 Task: Open Card Bug Report Triage in Board Market Analysis and Opportunity Identification to Workspace Community Management and add a team member Softage.2@softage.net, a label Red, a checklist Playwriting, an attachment from your google drive, a color Red and finally, add a card description 'Schedule meeting with potential partner company' and a comment 'Let us approach this task with a sense of risk-taking, recognizing that calculated risks can lead to new opportunities and growth.'. Add a start date 'Jan 06, 1900' with a due date 'Jan 13, 1900'
Action: Mouse moved to (94, 50)
Screenshot: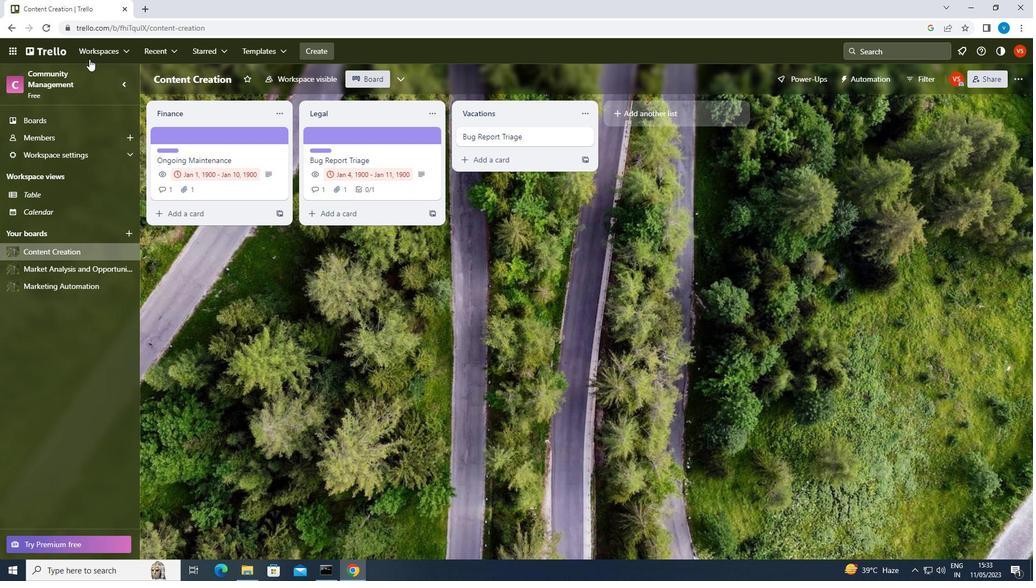
Action: Mouse pressed left at (94, 50)
Screenshot: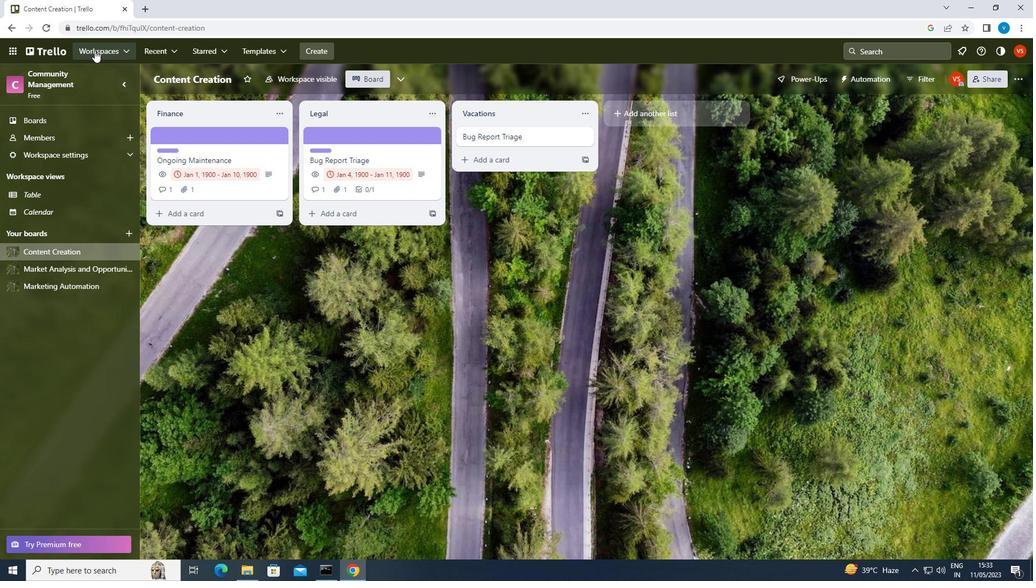 
Action: Mouse moved to (140, 266)
Screenshot: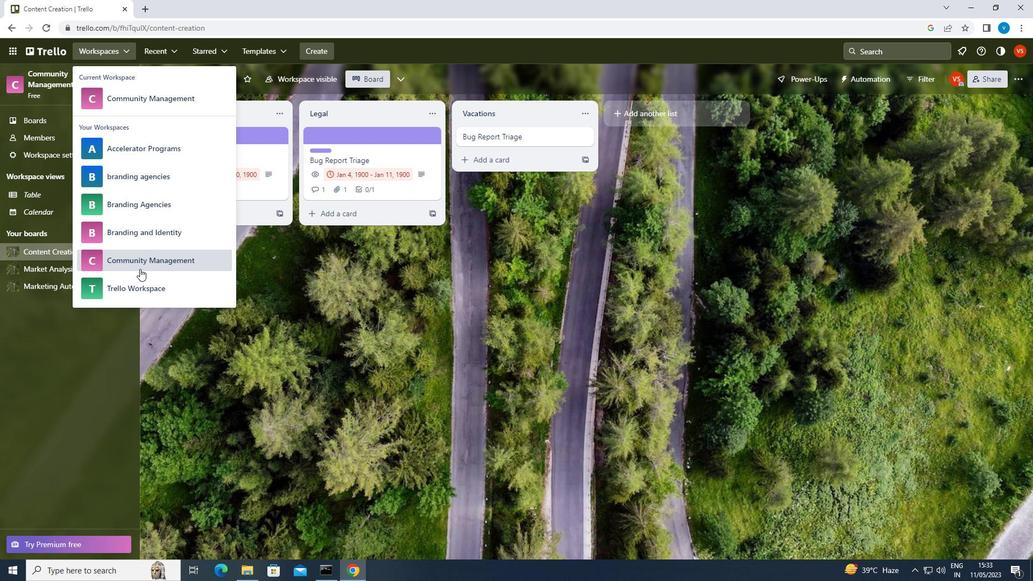 
Action: Mouse pressed left at (140, 266)
Screenshot: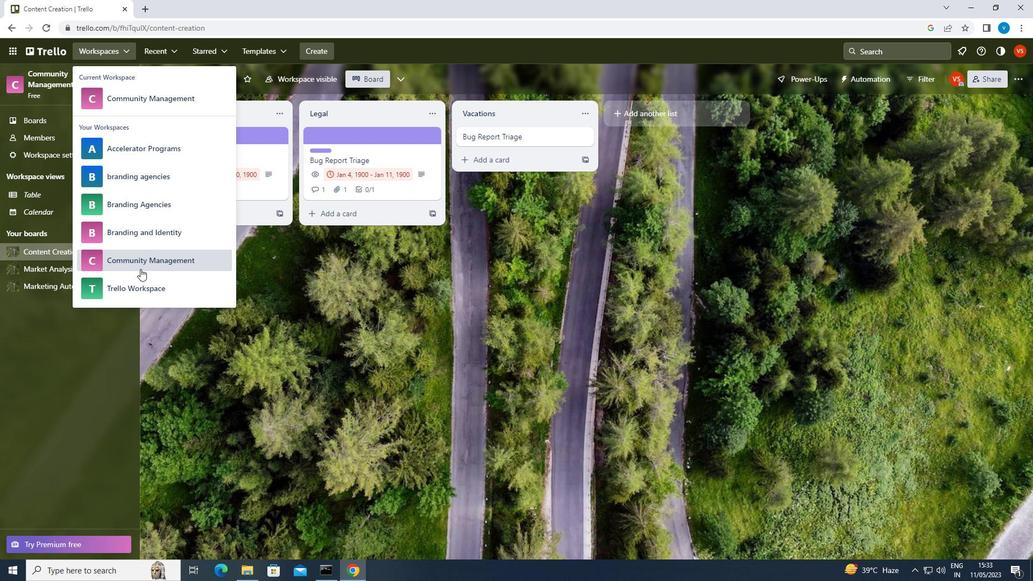 
Action: Mouse moved to (612, 436)
Screenshot: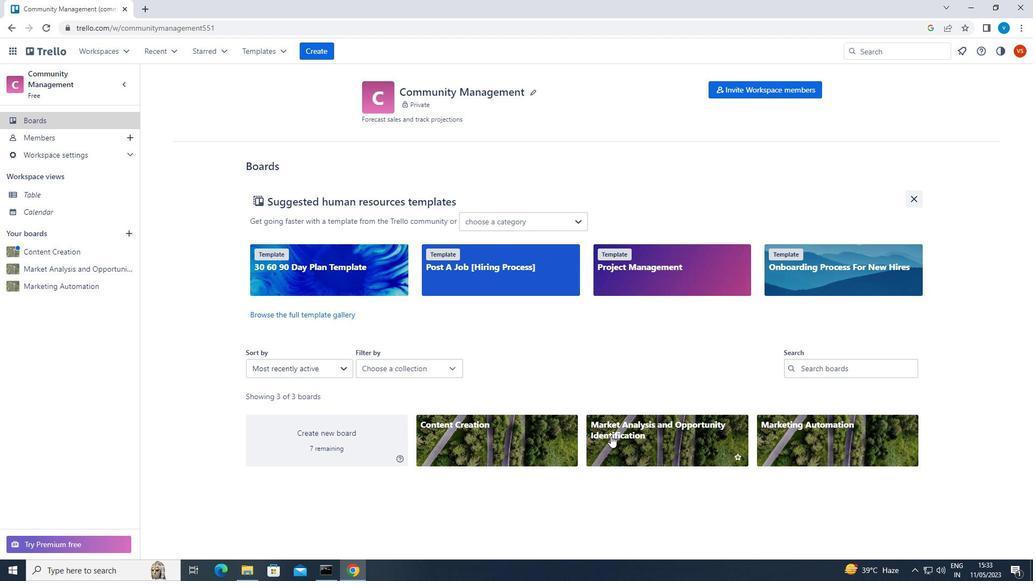
Action: Mouse pressed left at (612, 436)
Screenshot: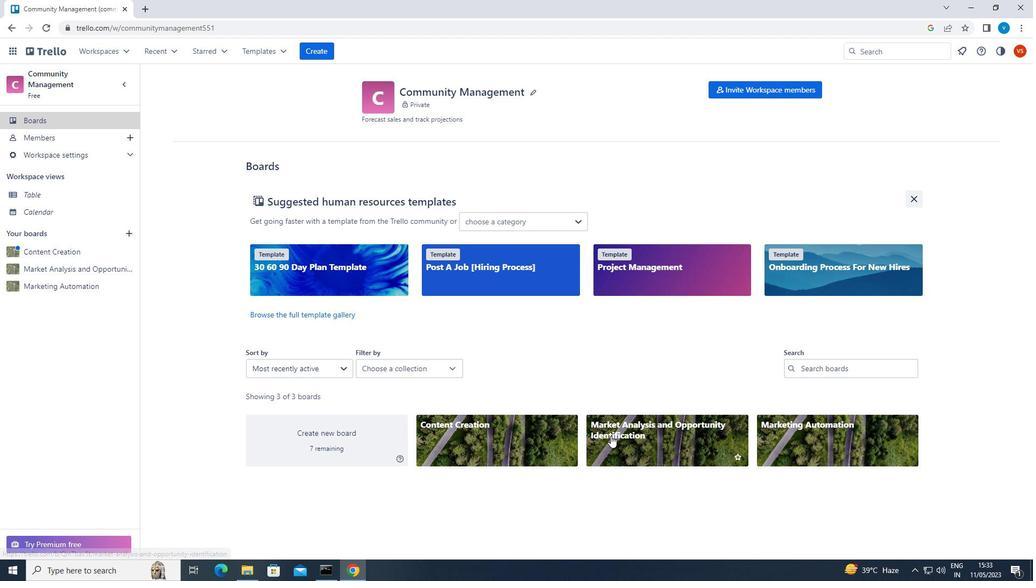 
Action: Mouse moved to (357, 137)
Screenshot: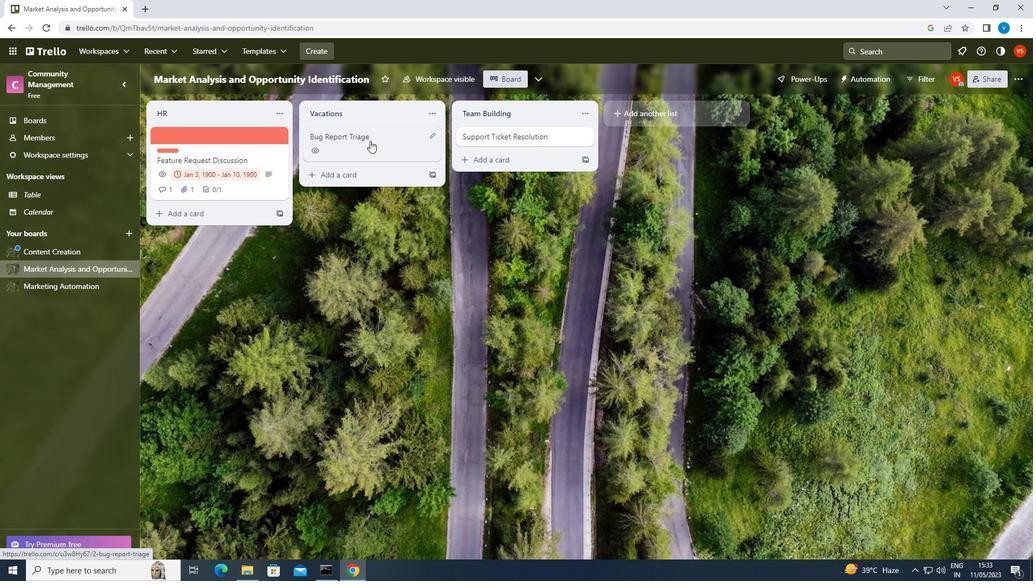 
Action: Mouse pressed left at (357, 137)
Screenshot: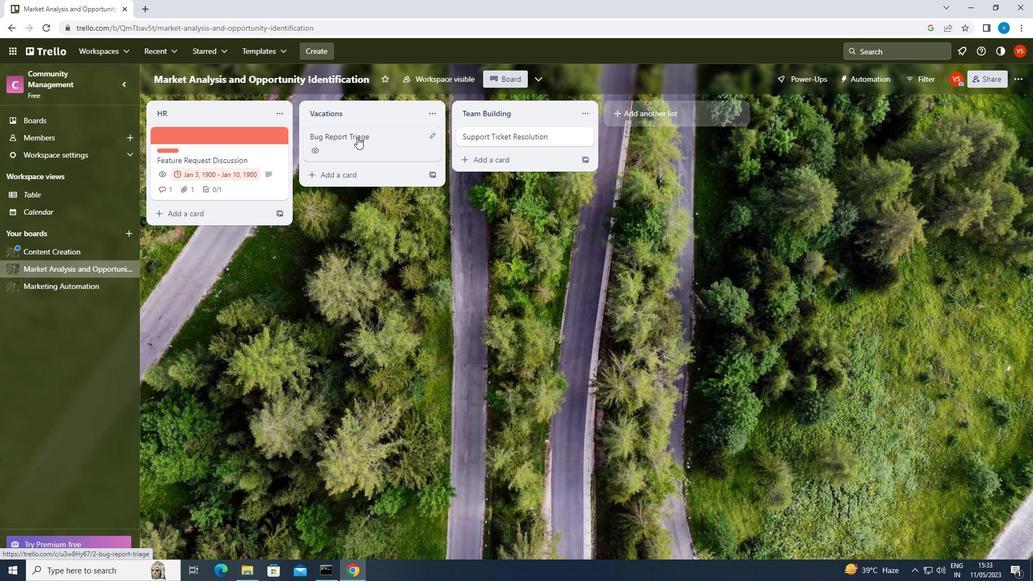 
Action: Mouse moved to (655, 128)
Screenshot: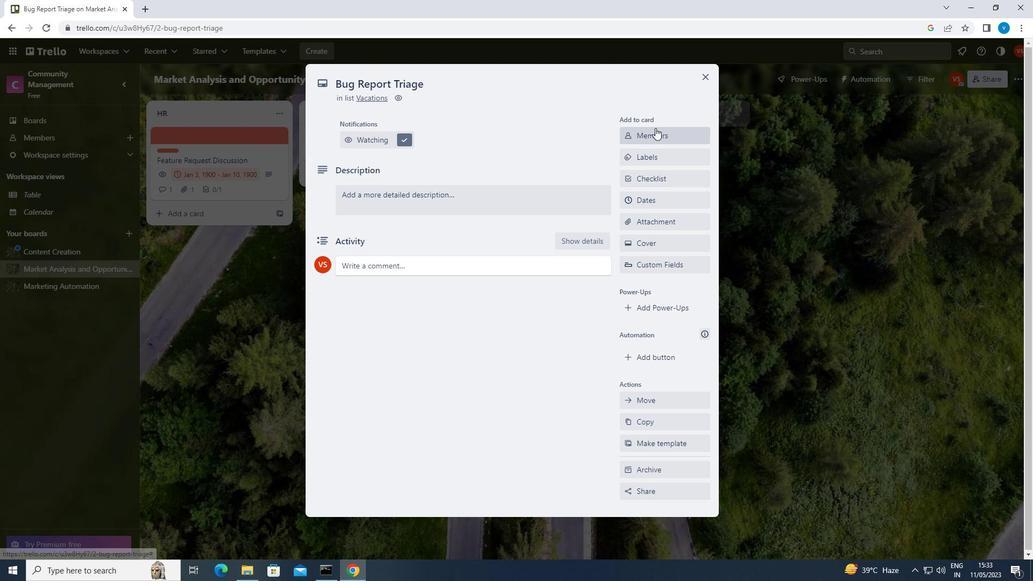 
Action: Mouse pressed left at (655, 128)
Screenshot: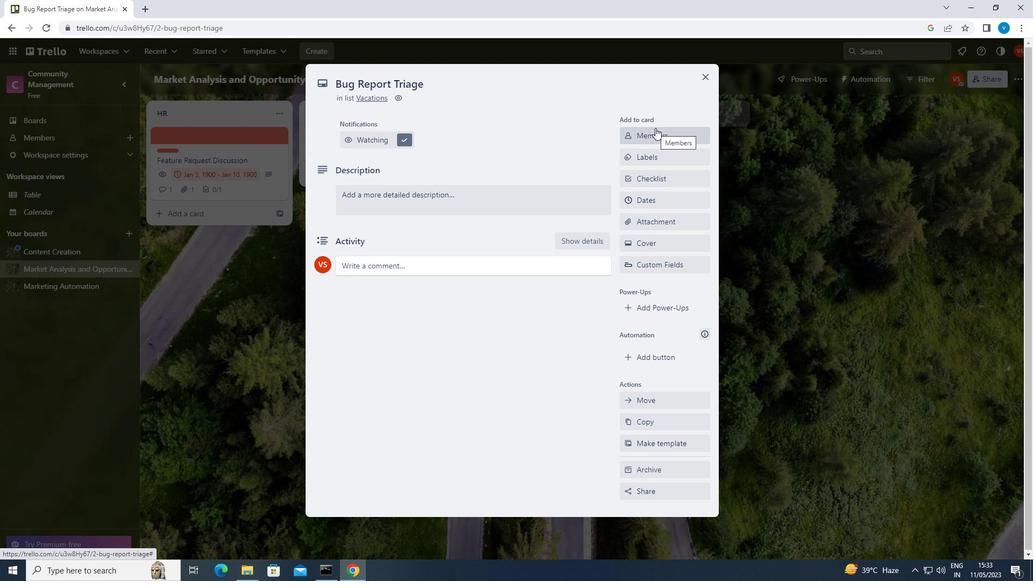 
Action: Key pressed <Key.shift>SOFTAGE.2<Key.shift>@SOFTAGE.NET
Screenshot: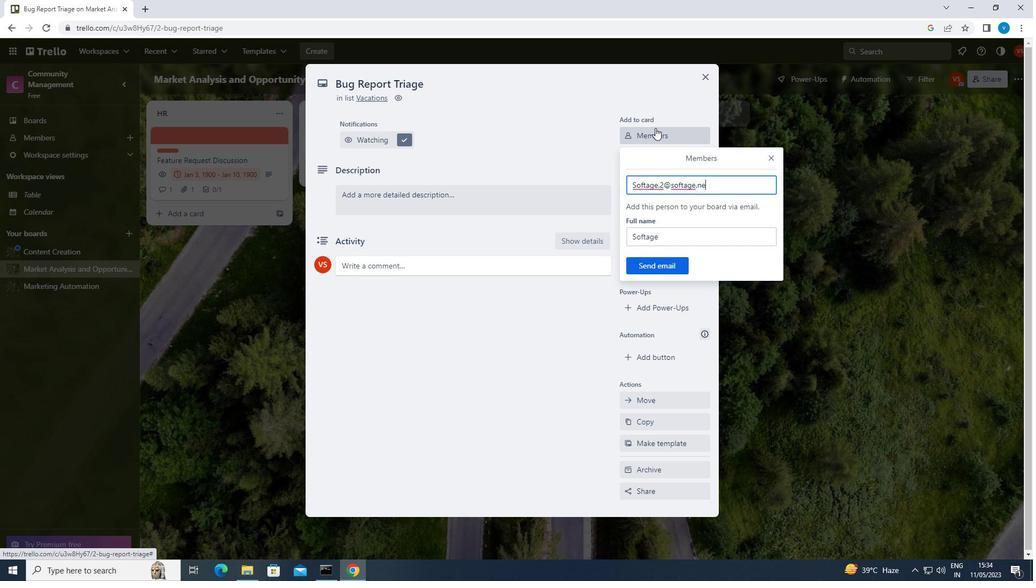 
Action: Mouse moved to (774, 159)
Screenshot: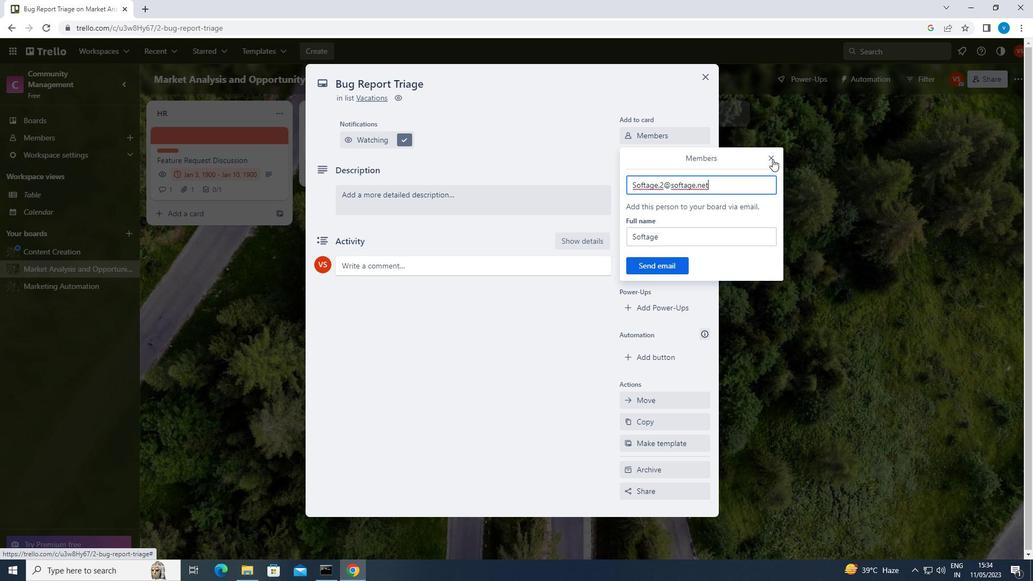 
Action: Mouse pressed left at (774, 159)
Screenshot: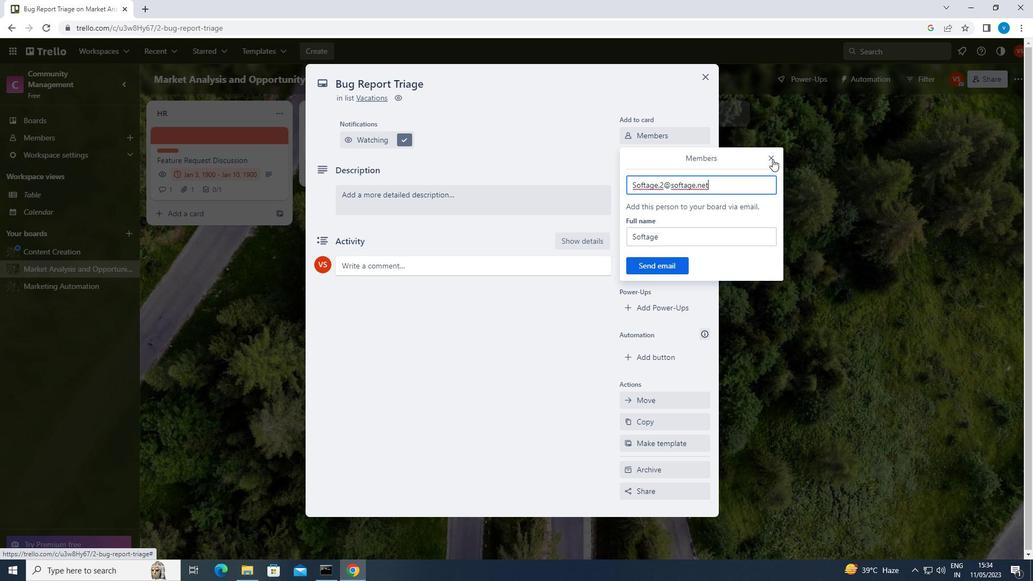 
Action: Mouse moved to (679, 162)
Screenshot: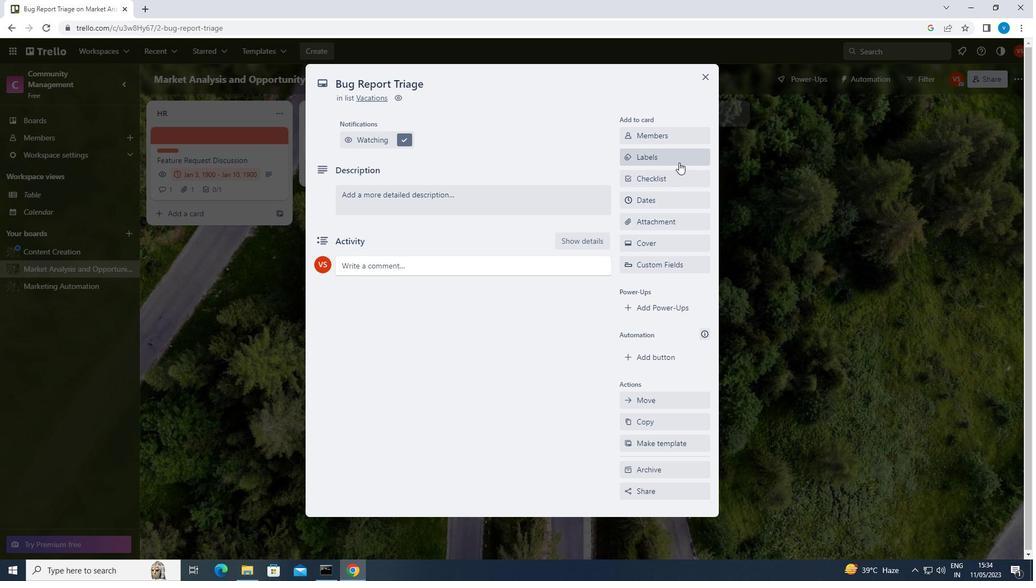 
Action: Mouse pressed left at (679, 162)
Screenshot: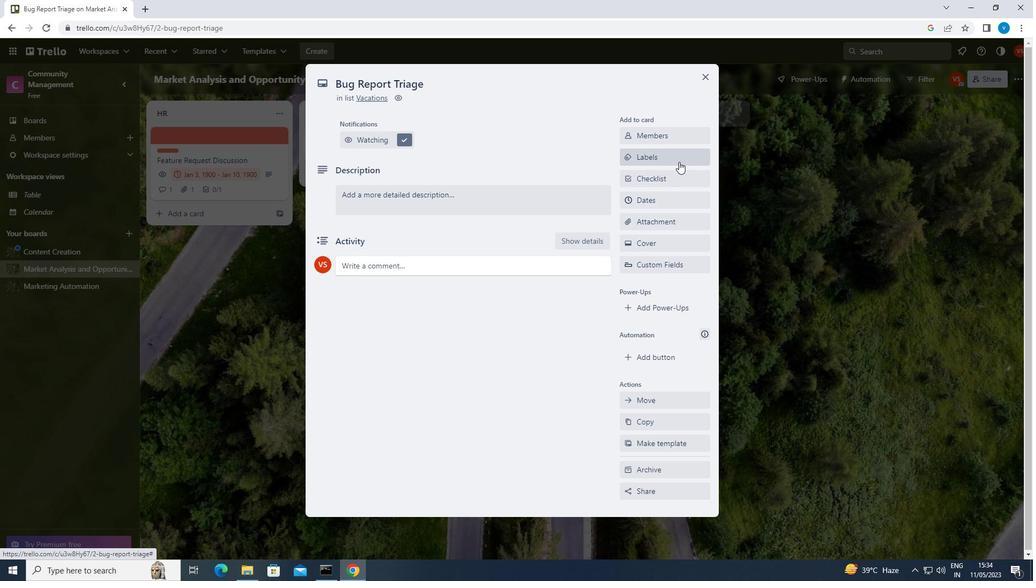 
Action: Mouse moved to (716, 297)
Screenshot: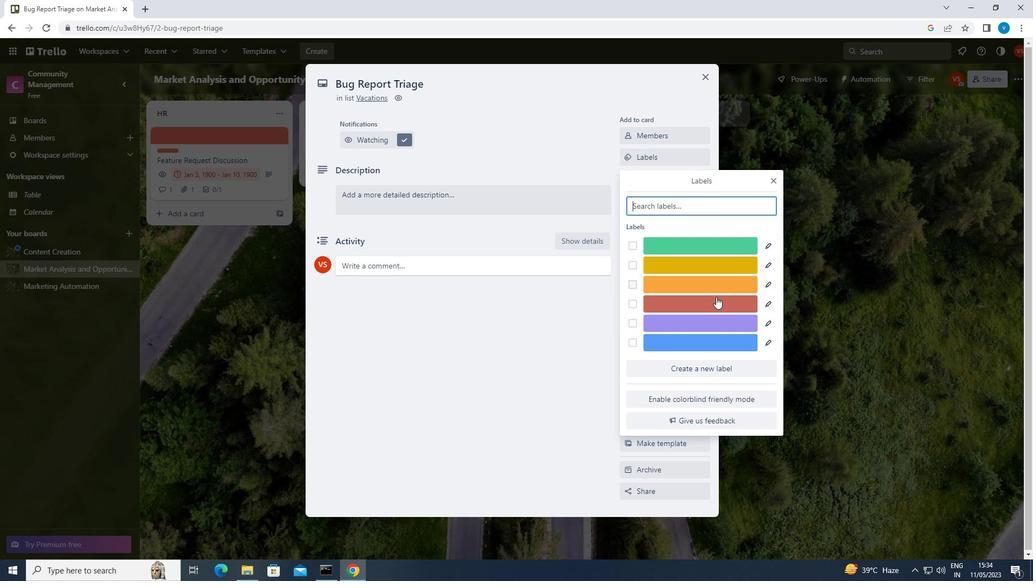 
Action: Mouse pressed left at (716, 297)
Screenshot: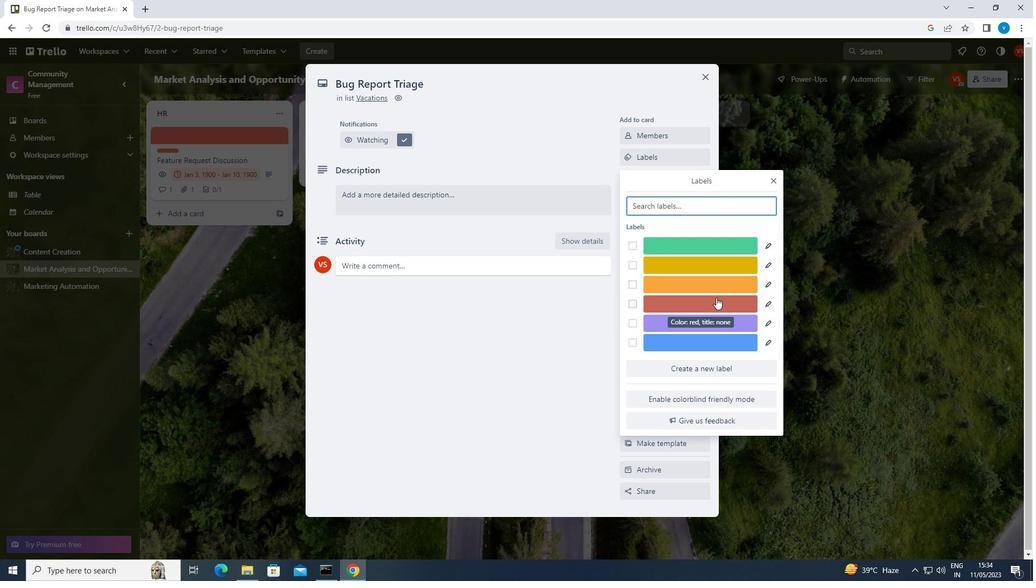 
Action: Mouse moved to (774, 179)
Screenshot: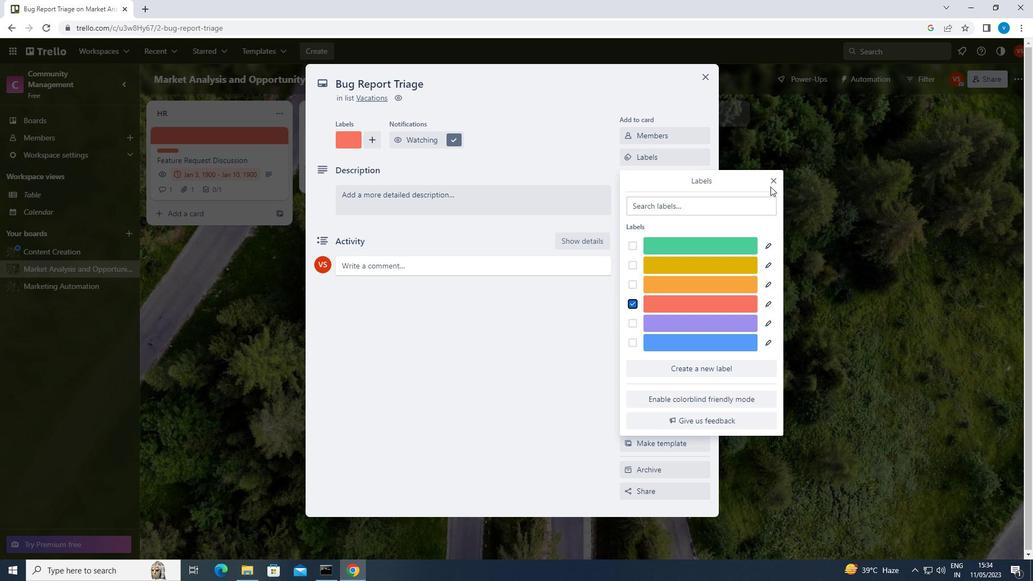
Action: Mouse pressed left at (774, 179)
Screenshot: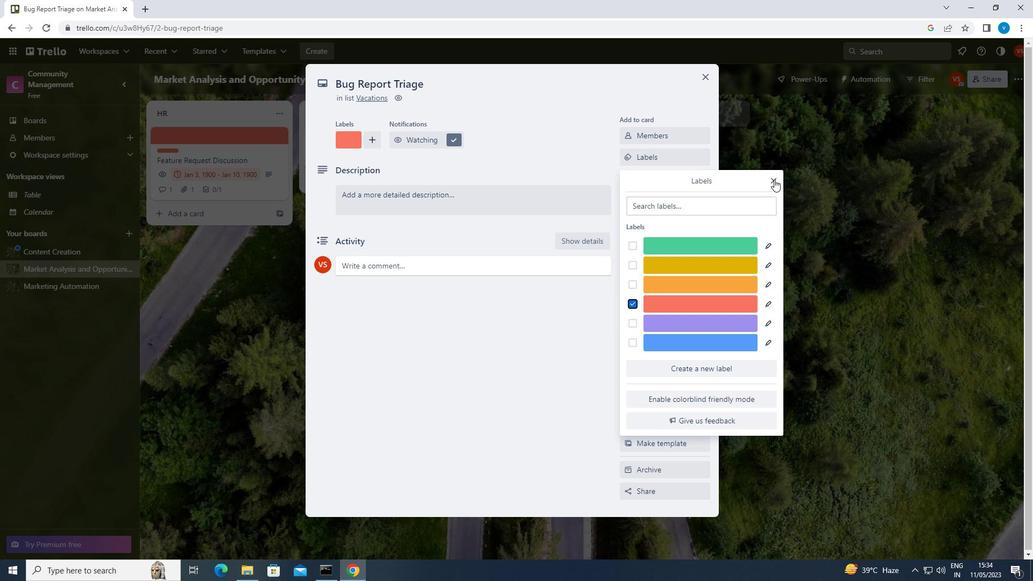 
Action: Mouse moved to (659, 177)
Screenshot: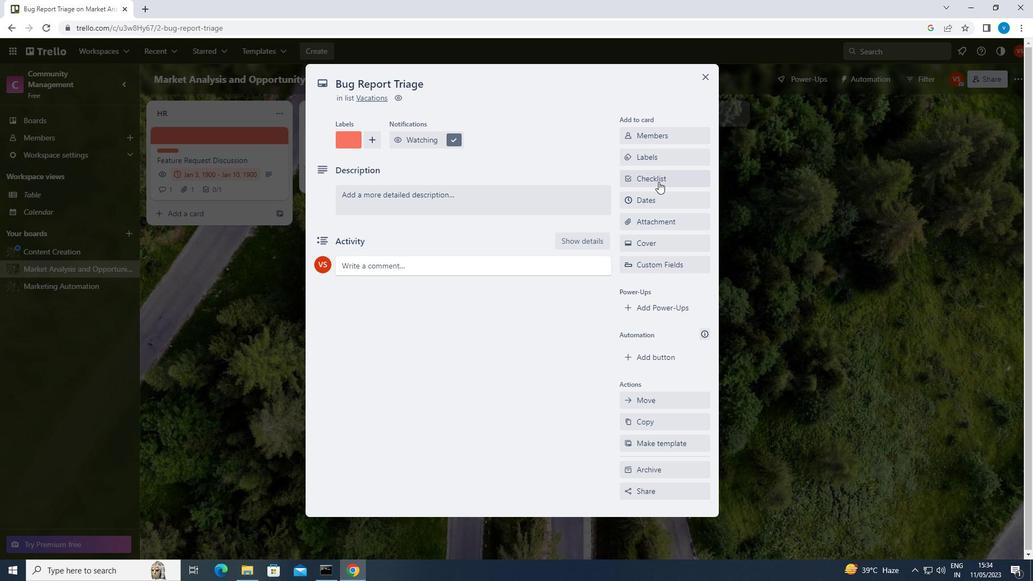 
Action: Mouse pressed left at (659, 177)
Screenshot: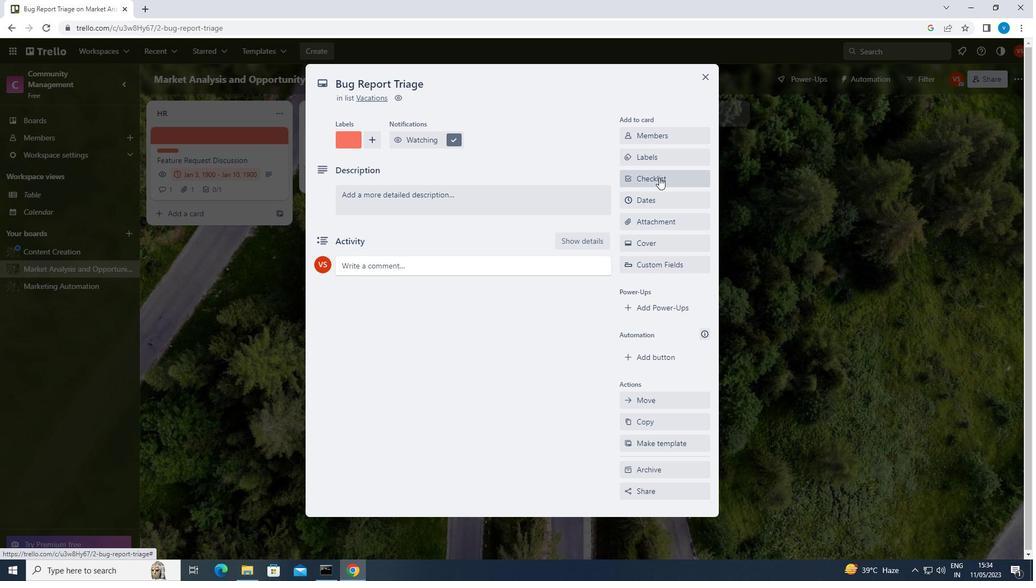 
Action: Mouse moved to (673, 298)
Screenshot: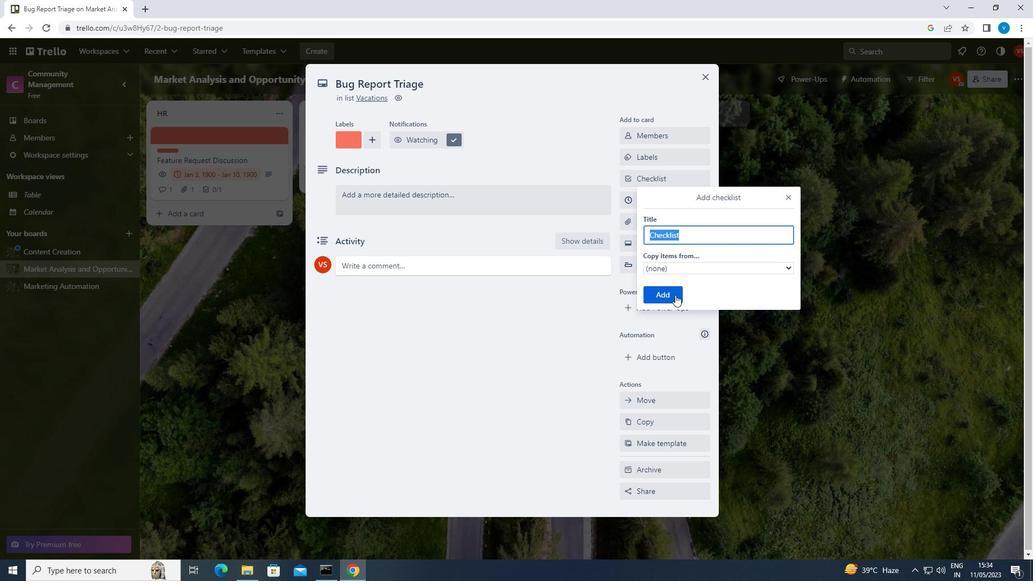 
Action: Mouse pressed left at (673, 298)
Screenshot: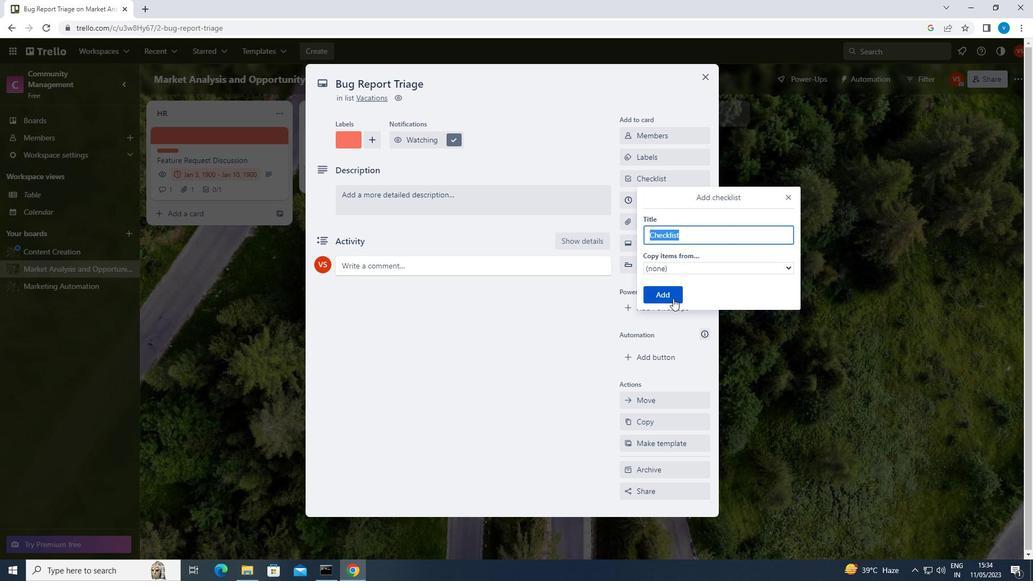 
Action: Mouse moved to (504, 282)
Screenshot: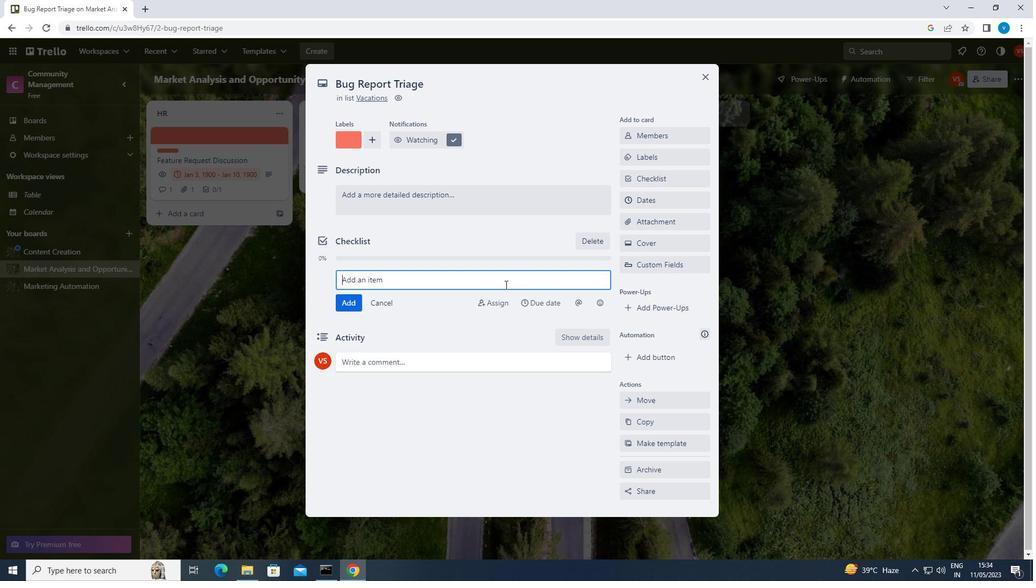 
Action: Key pressed <Key.shift>PLAYWRITING
Screenshot: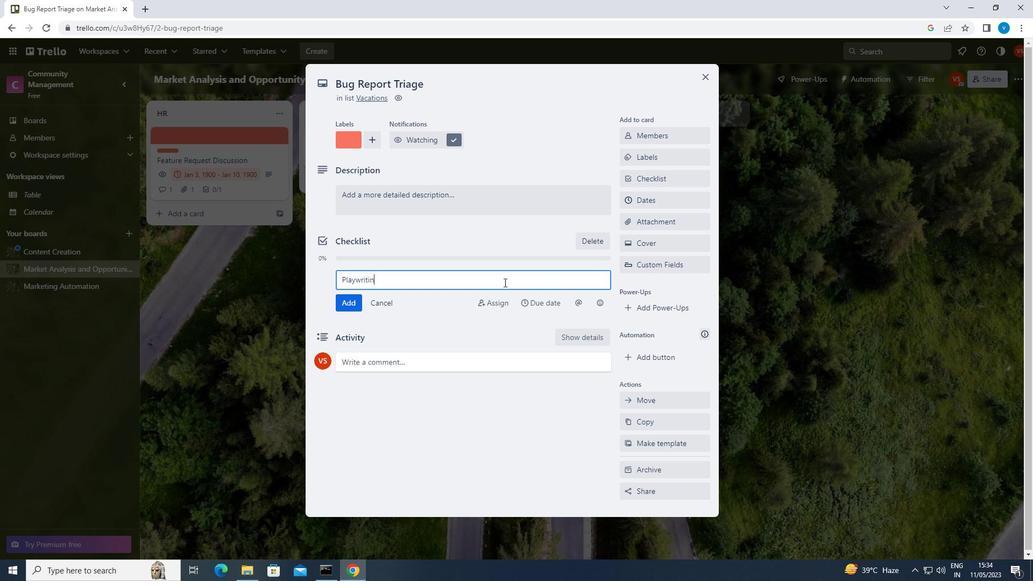 
Action: Mouse moved to (670, 226)
Screenshot: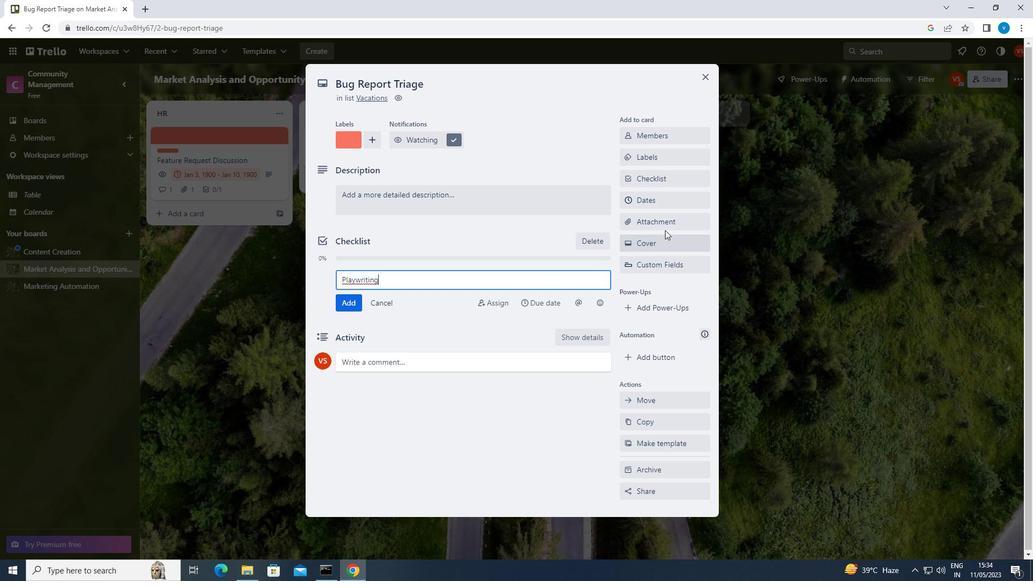 
Action: Mouse pressed left at (670, 226)
Screenshot: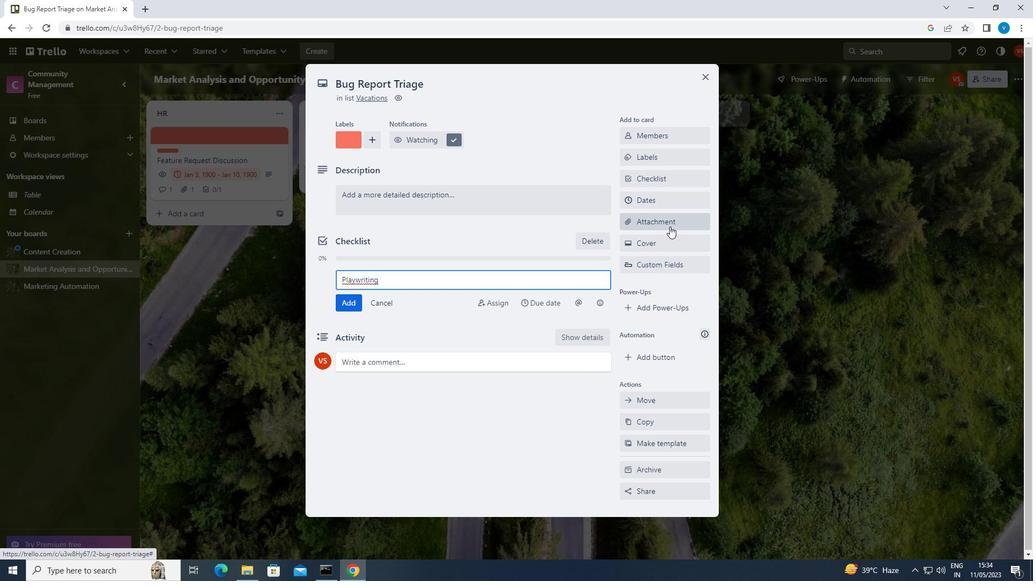 
Action: Mouse moved to (659, 305)
Screenshot: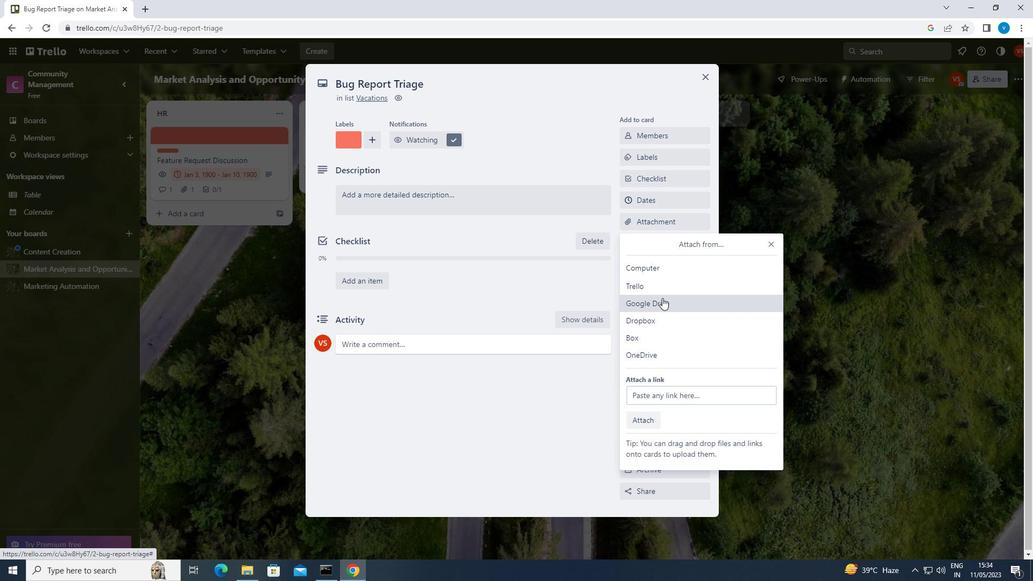 
Action: Mouse pressed left at (659, 305)
Screenshot: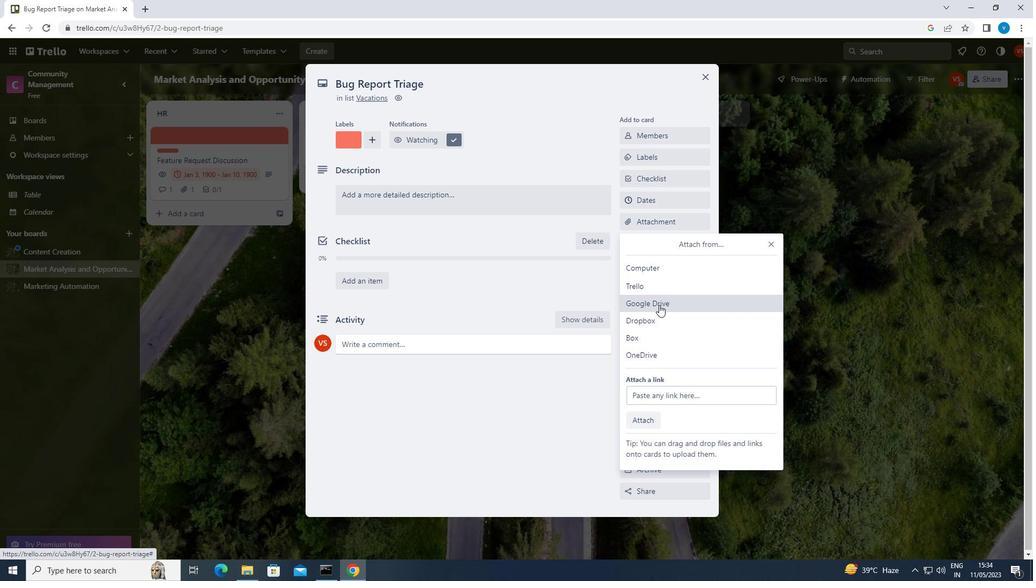 
Action: Mouse moved to (324, 283)
Screenshot: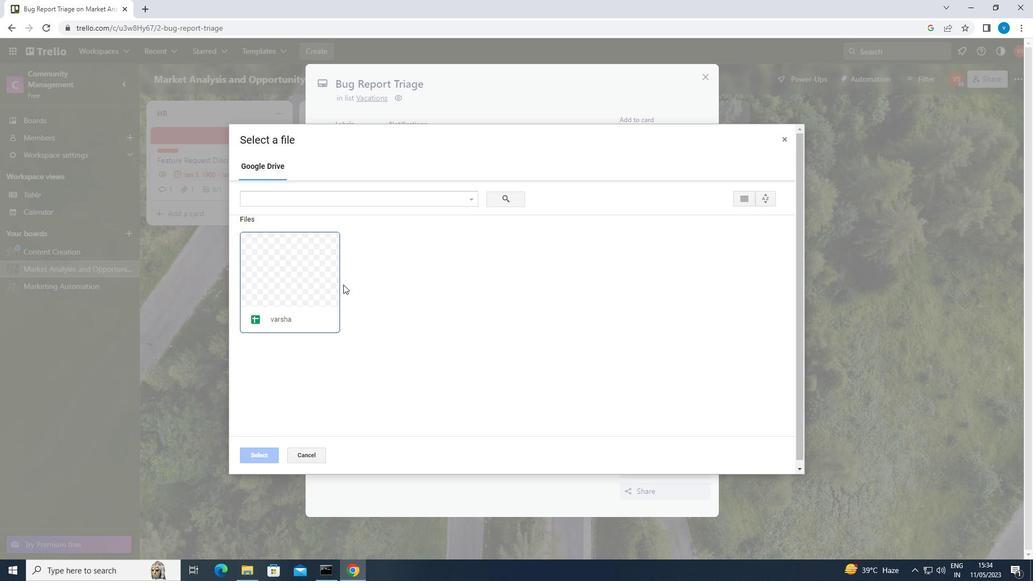 
Action: Mouse pressed left at (324, 283)
Screenshot: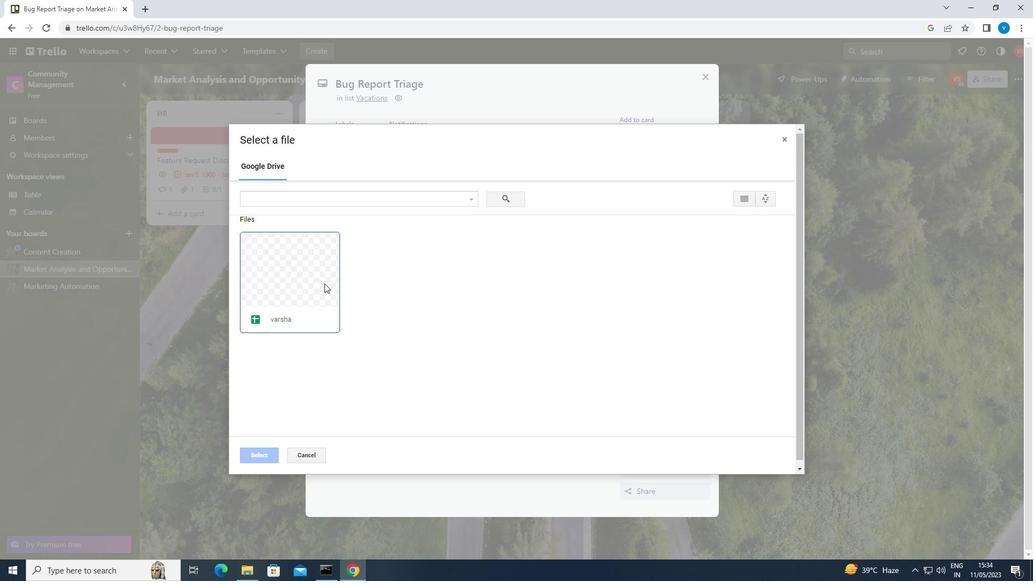 
Action: Mouse moved to (269, 452)
Screenshot: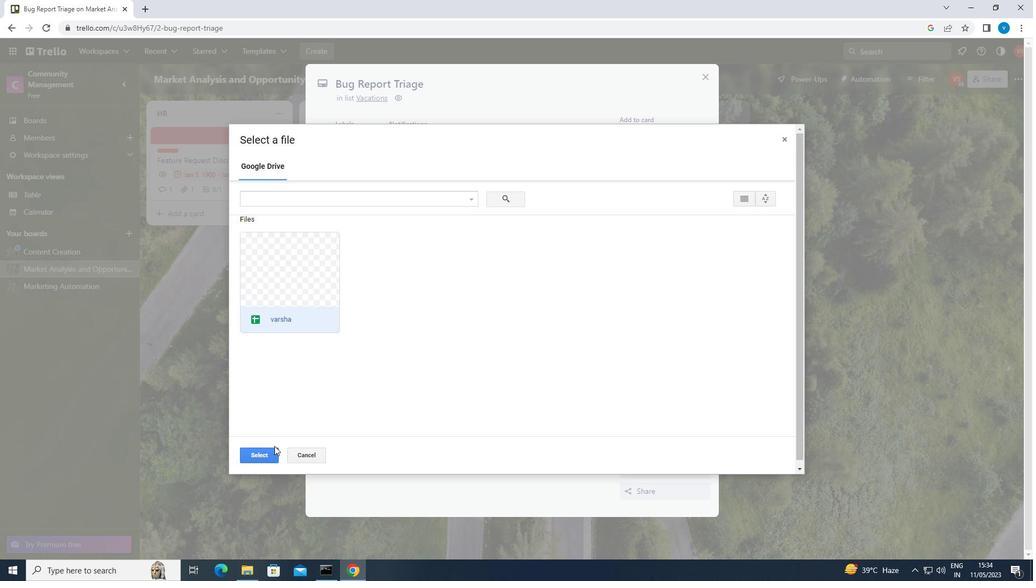 
Action: Mouse pressed left at (269, 452)
Screenshot: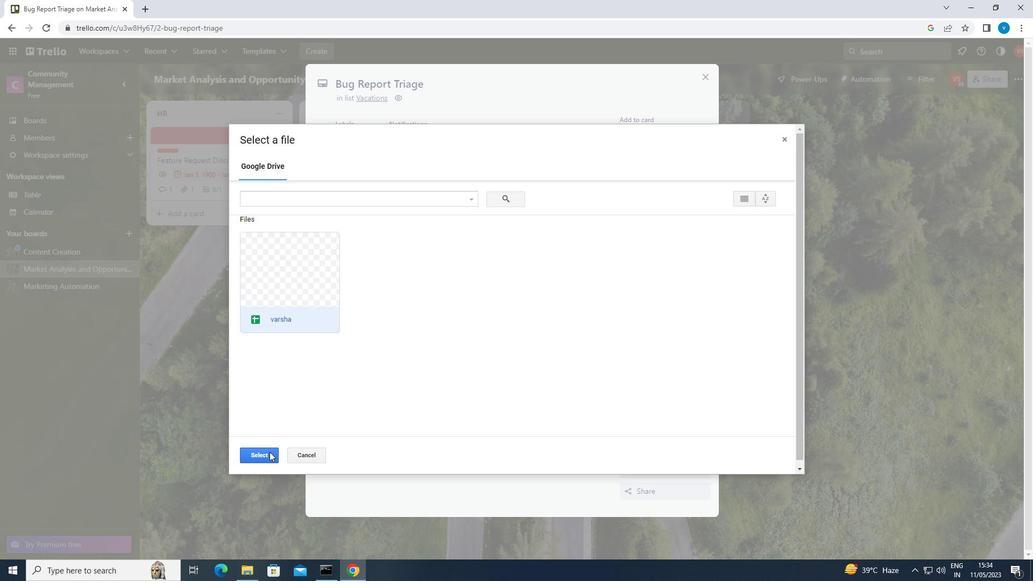 
Action: Mouse moved to (661, 245)
Screenshot: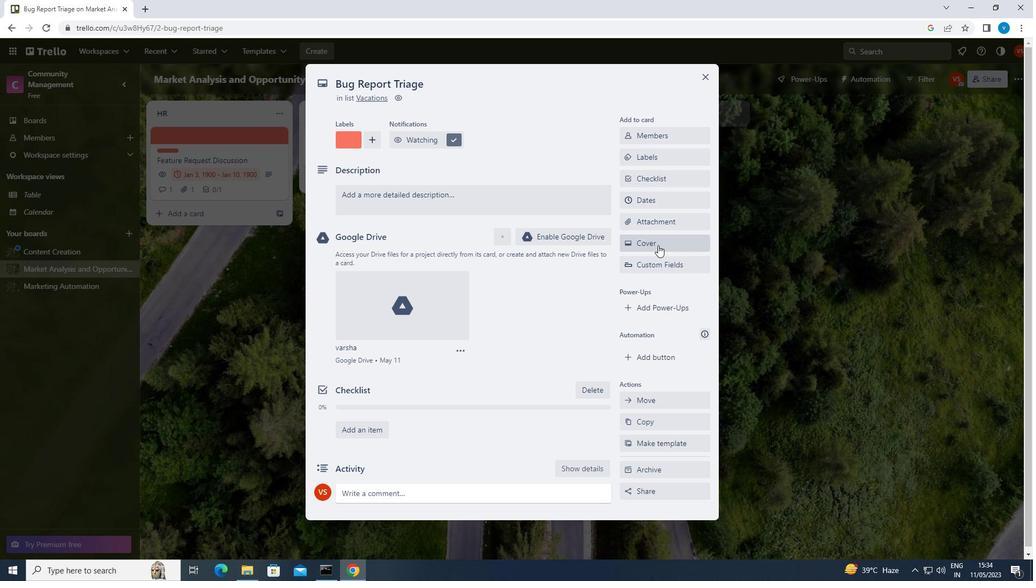 
Action: Mouse pressed left at (661, 245)
Screenshot: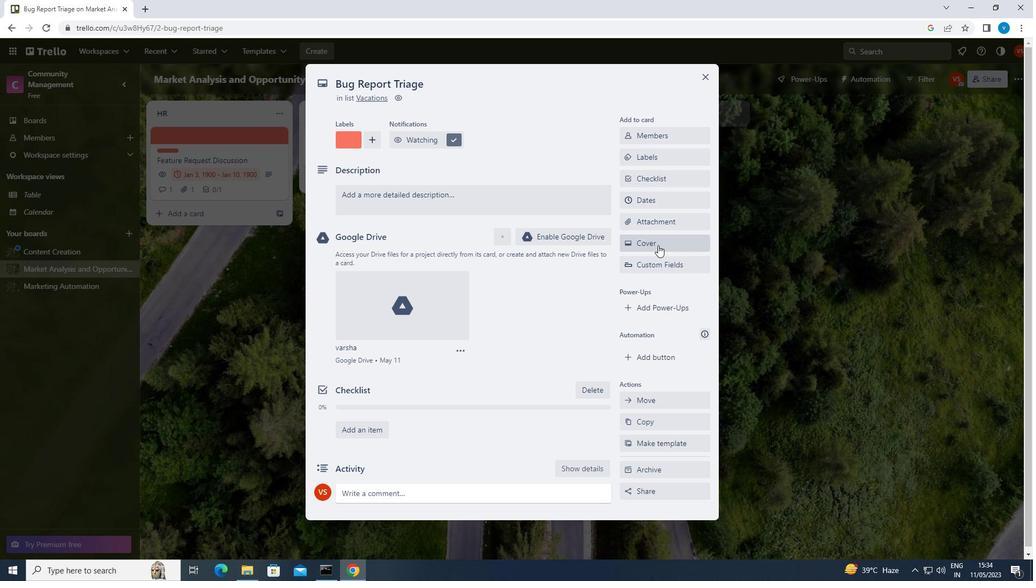 
Action: Mouse moved to (726, 348)
Screenshot: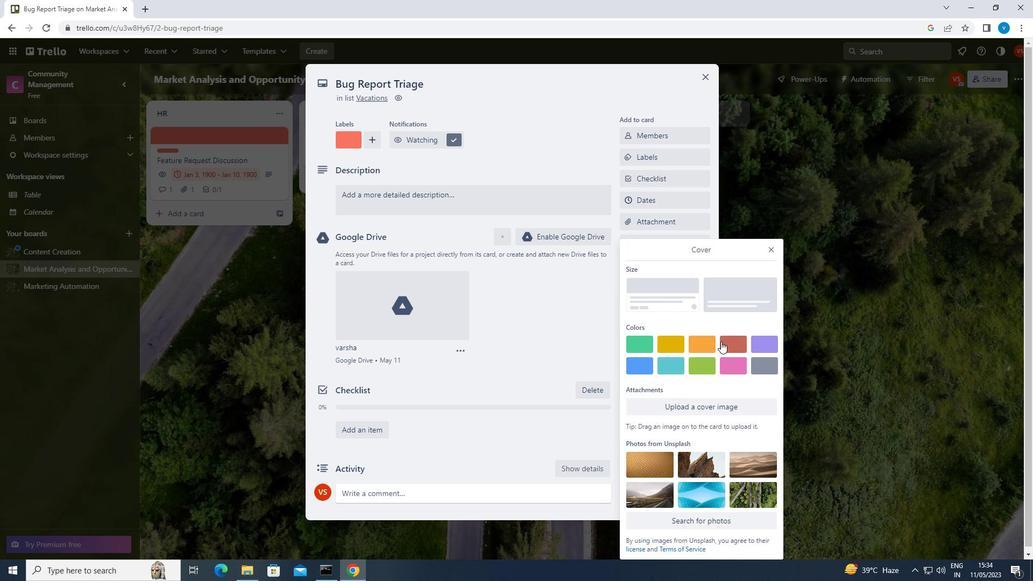 
Action: Mouse pressed left at (726, 348)
Screenshot: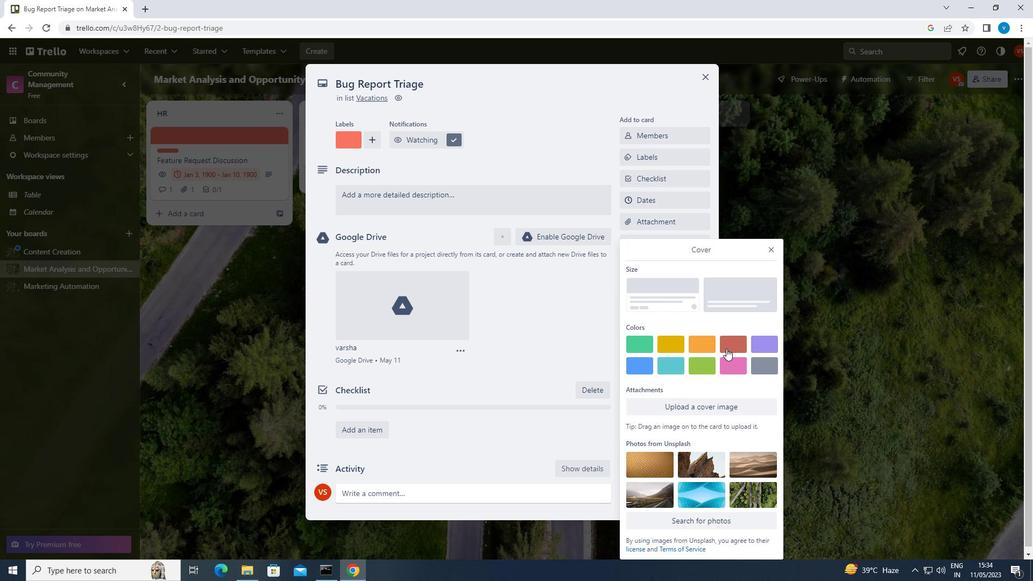
Action: Mouse moved to (766, 232)
Screenshot: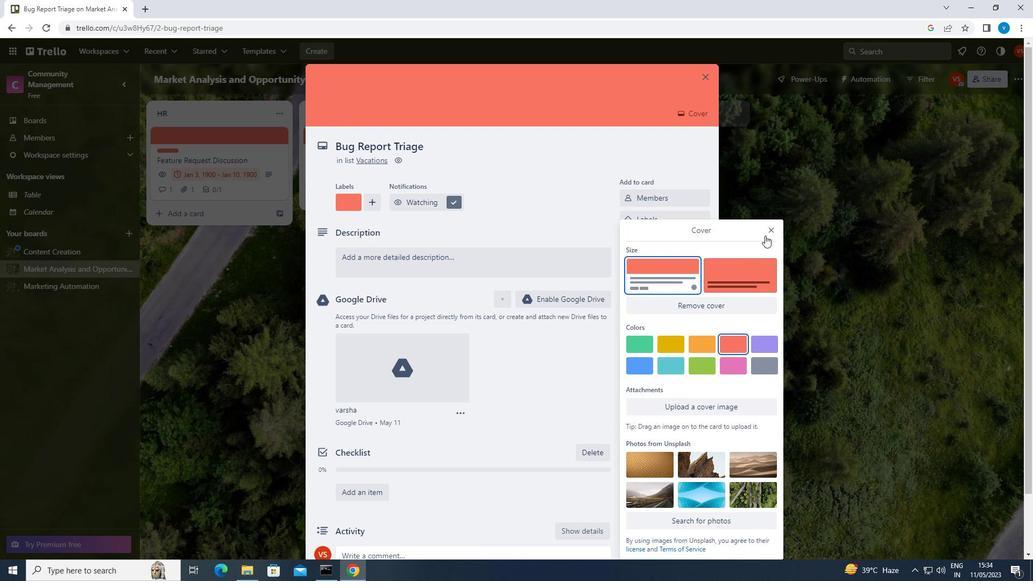 
Action: Mouse pressed left at (766, 232)
Screenshot: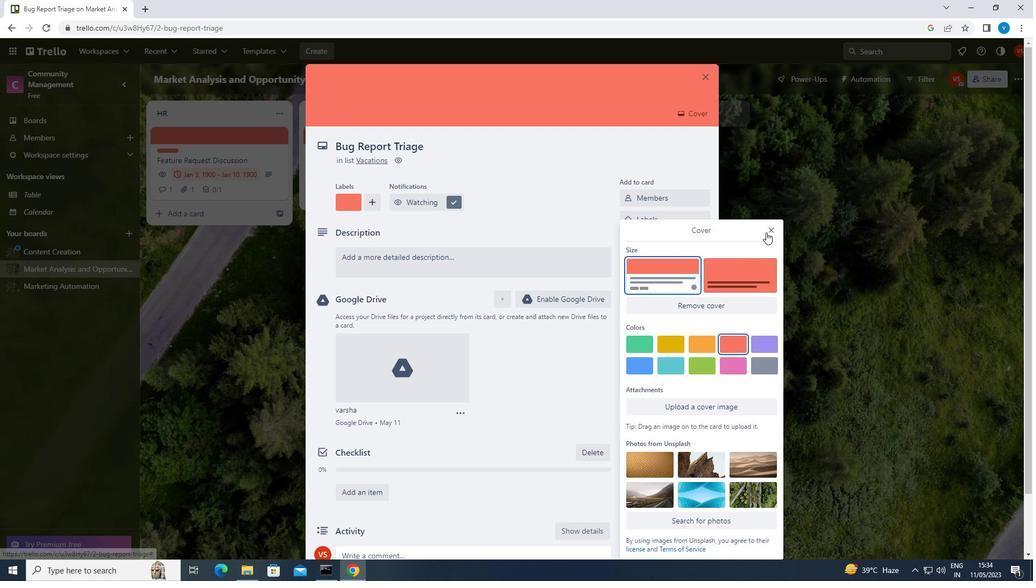 
Action: Mouse moved to (439, 264)
Screenshot: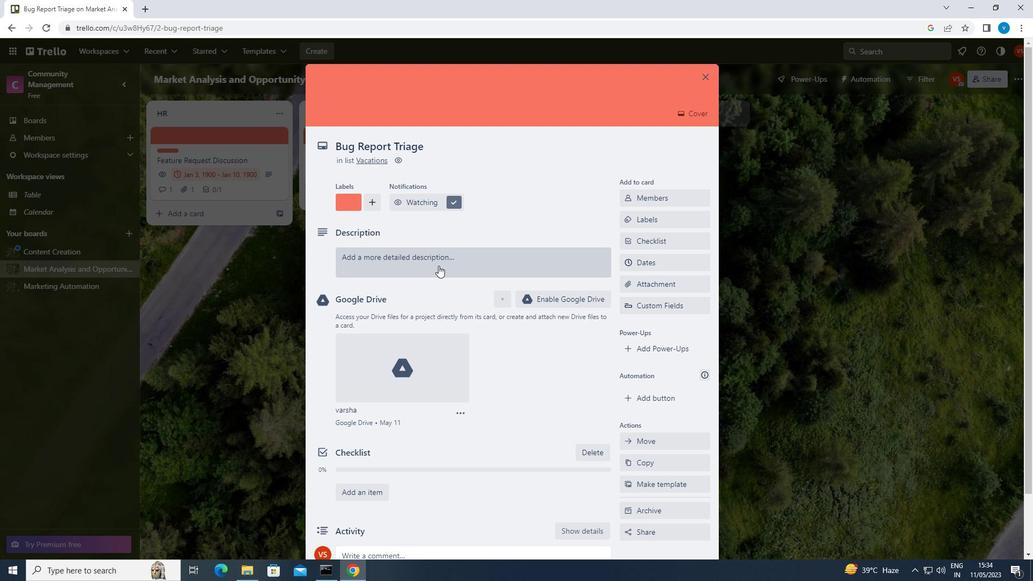 
Action: Mouse pressed left at (439, 264)
Screenshot: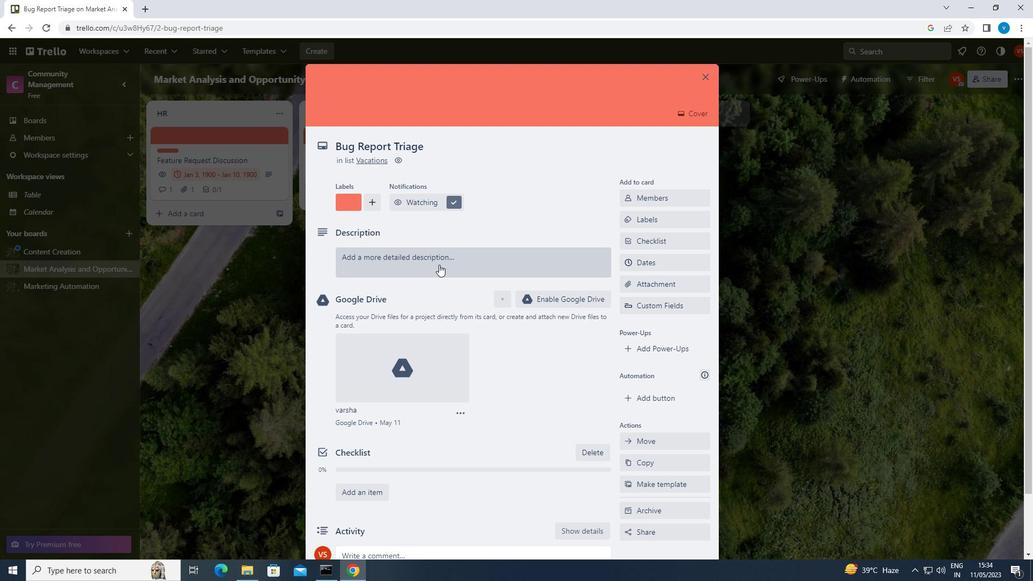 
Action: Mouse moved to (732, 361)
Screenshot: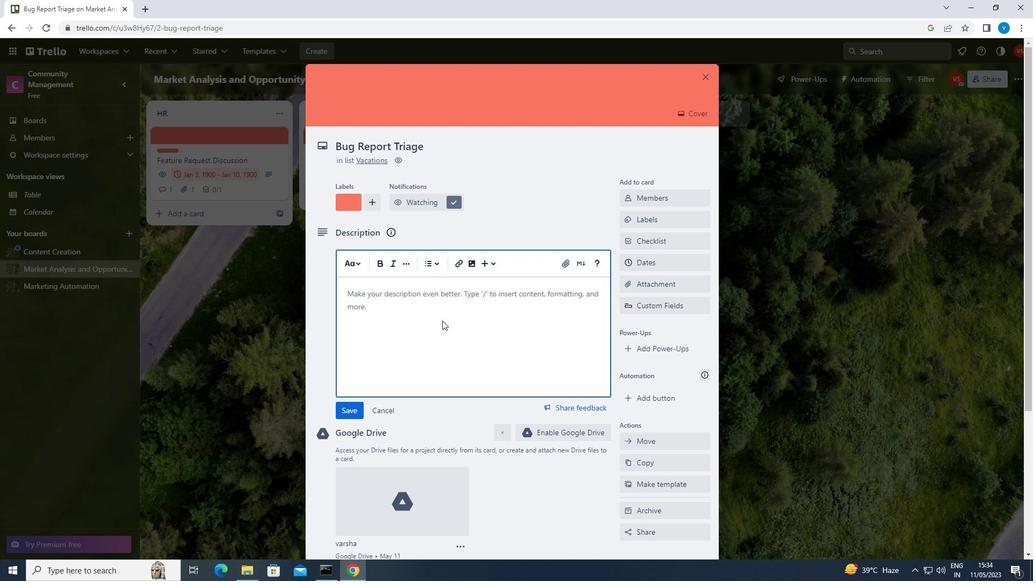 
Action: Key pressed <Key.shift>SCHEDULE<Key.space>MEETING<Key.space>WITH<Key.space>POTENTIAL<Key.space>PARTNER<Key.space>COMPANY
Screenshot: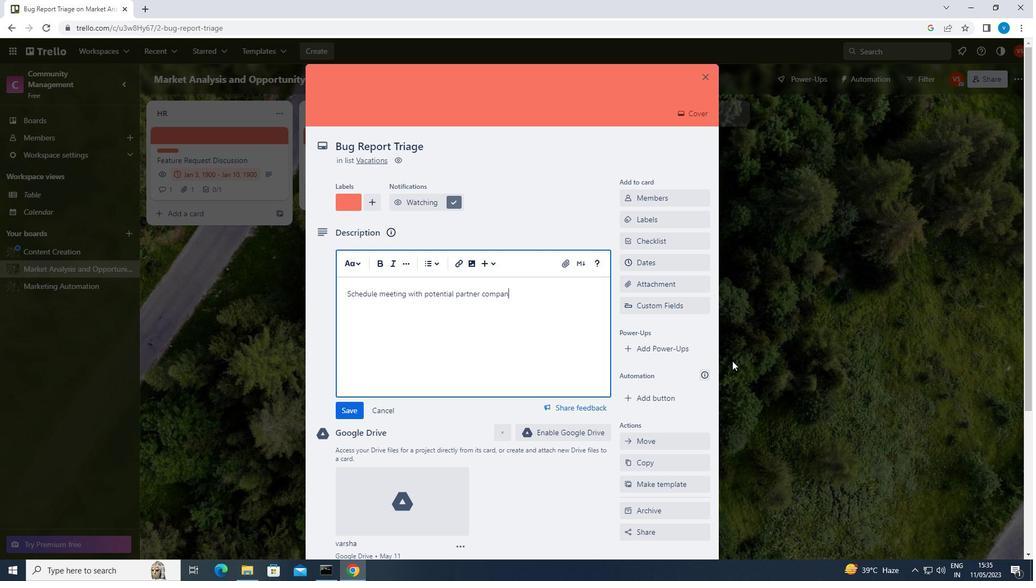 
Action: Mouse moved to (464, 410)
Screenshot: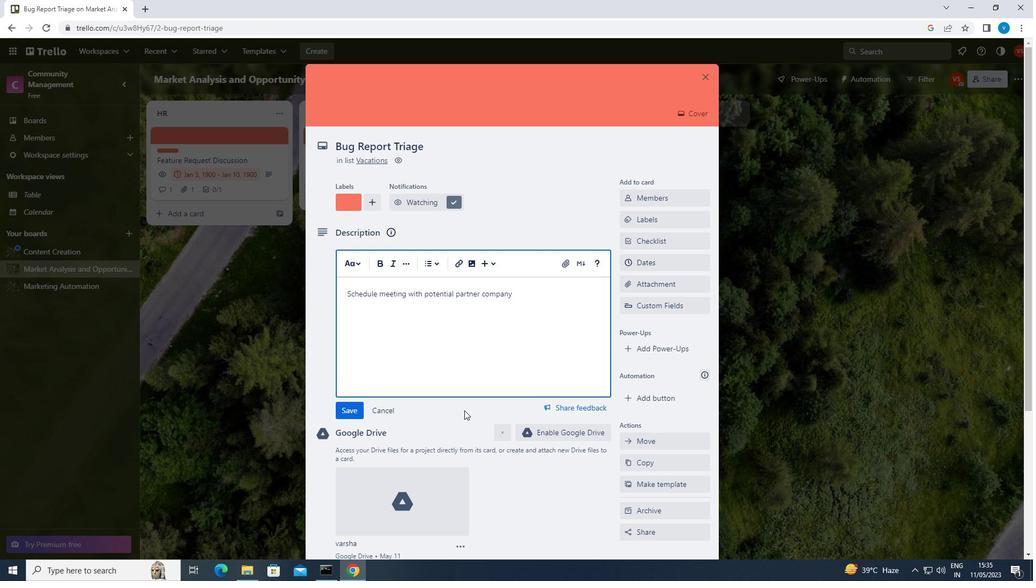 
Action: Mouse scrolled (464, 409) with delta (0, 0)
Screenshot: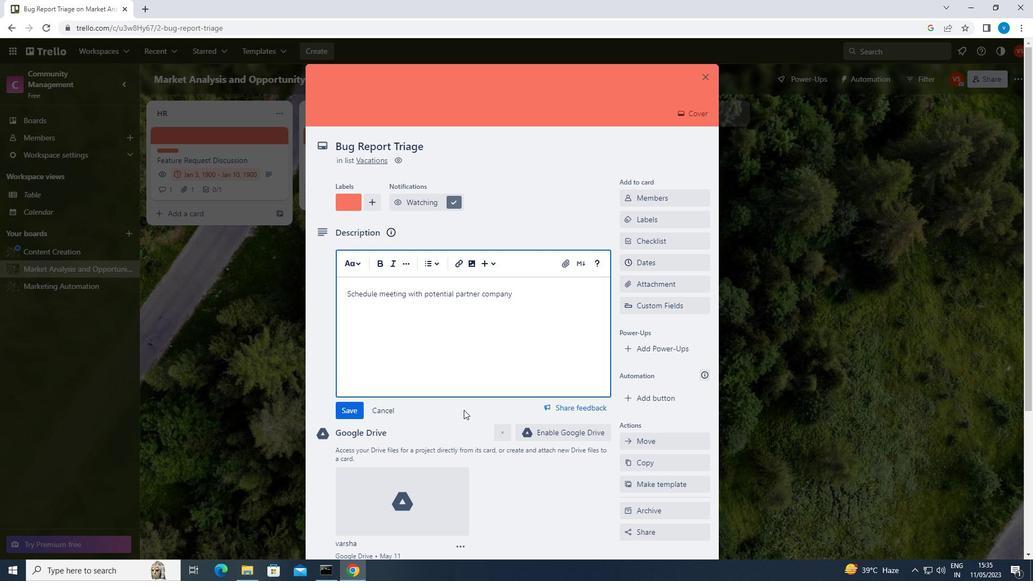 
Action: Mouse scrolled (464, 409) with delta (0, 0)
Screenshot: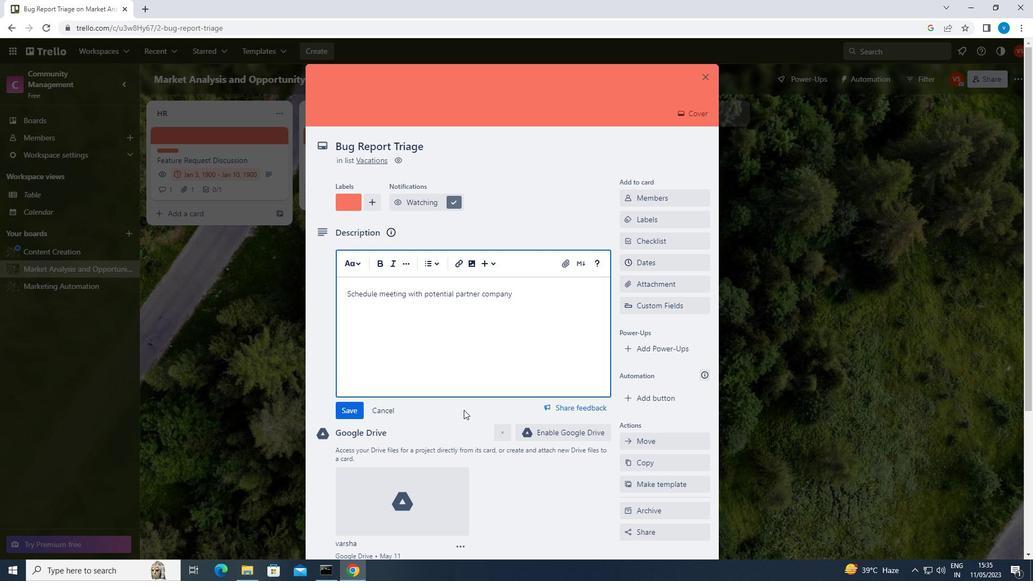 
Action: Mouse scrolled (464, 409) with delta (0, 0)
Screenshot: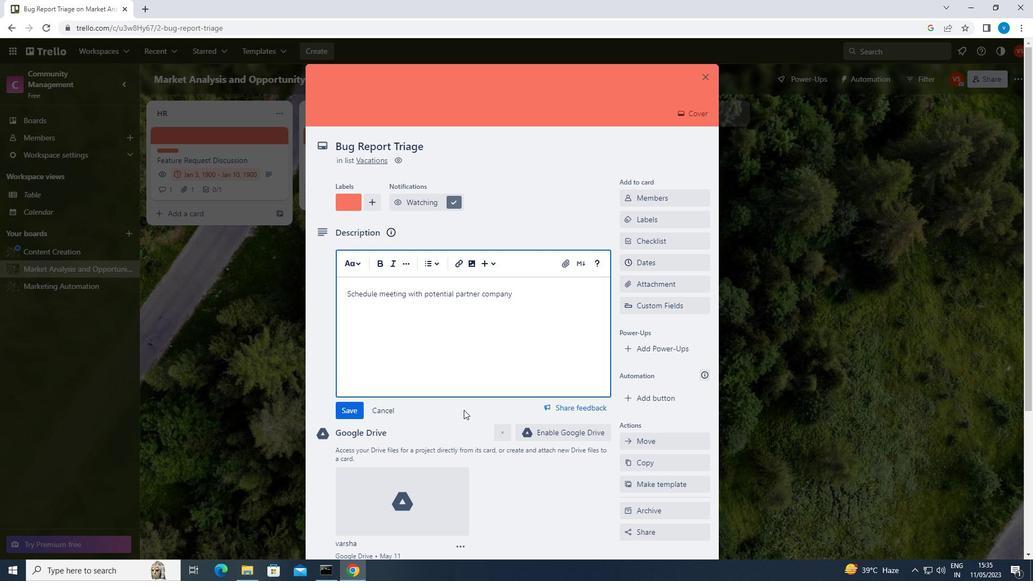 
Action: Mouse scrolled (464, 409) with delta (0, 0)
Screenshot: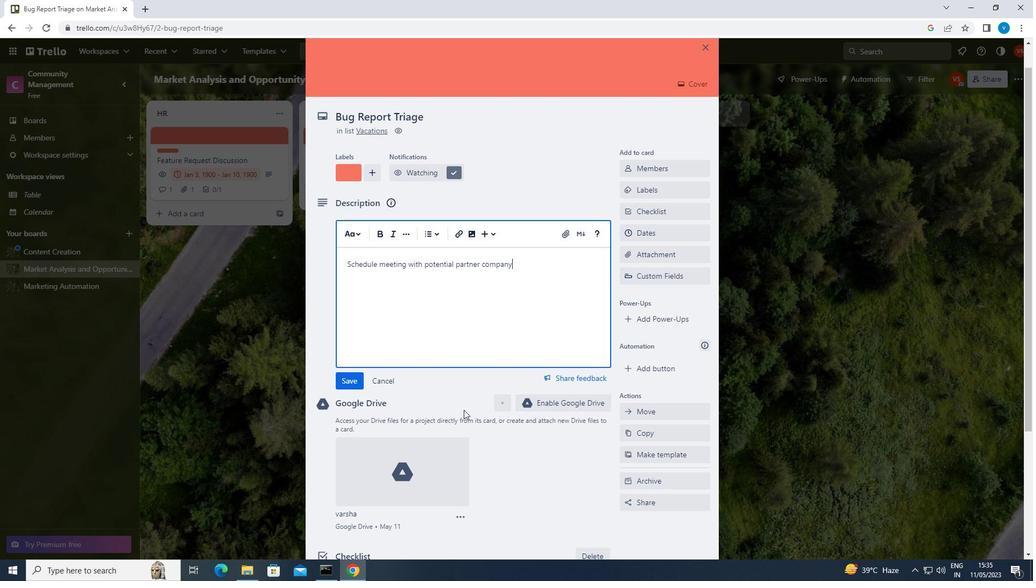 
Action: Mouse moved to (342, 211)
Screenshot: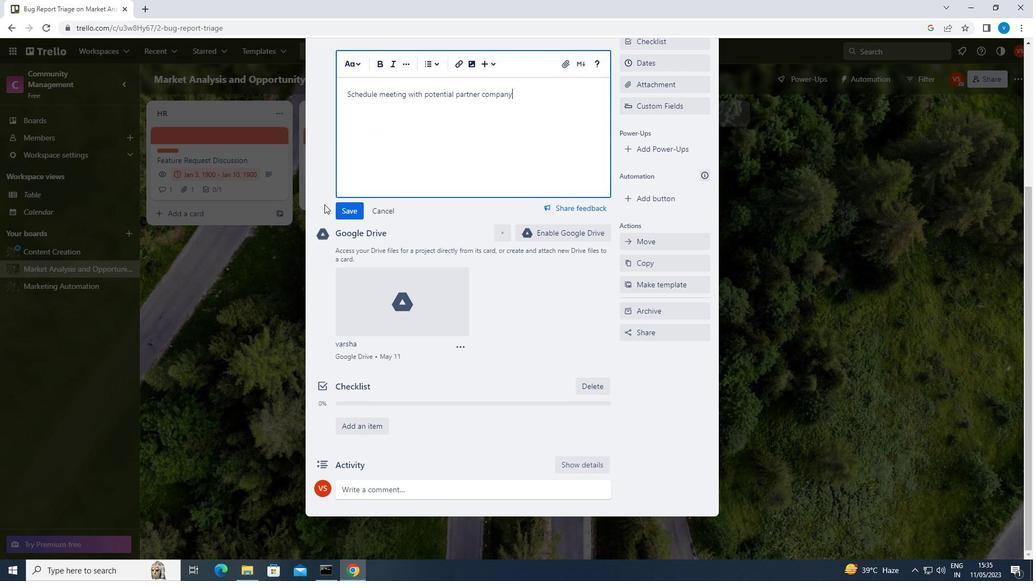 
Action: Mouse pressed left at (342, 211)
Screenshot: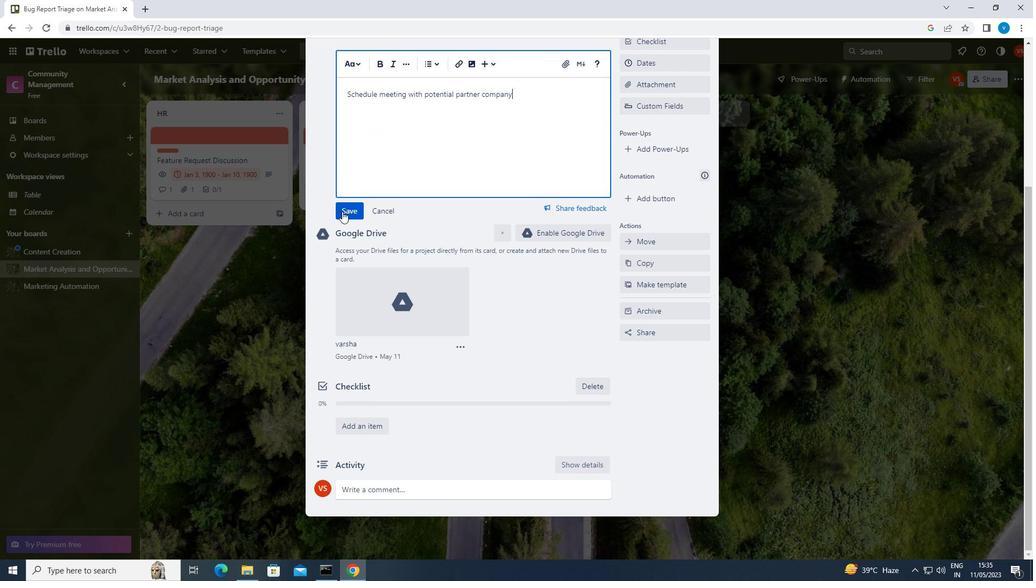 
Action: Mouse moved to (418, 454)
Screenshot: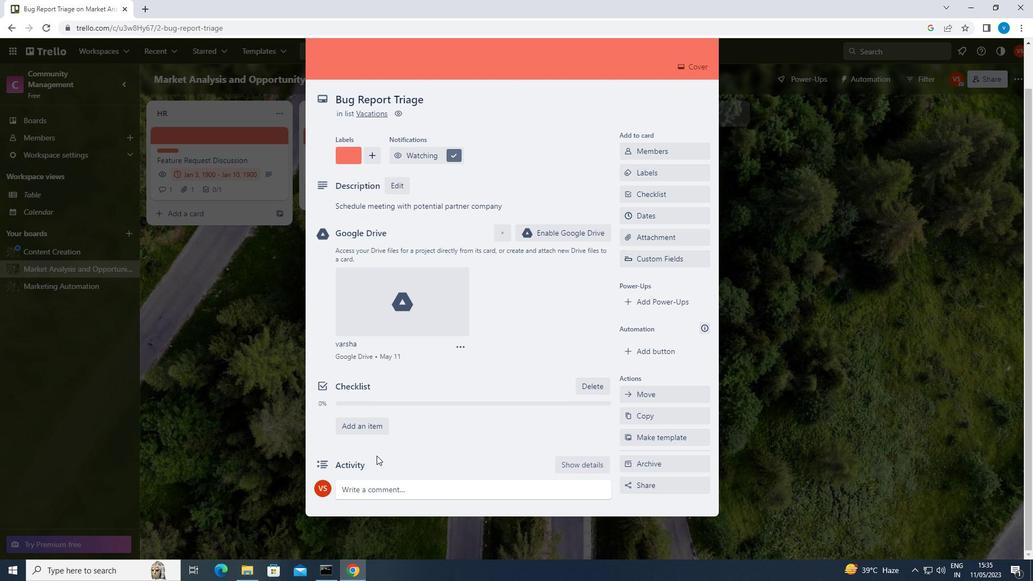 
Action: Mouse scrolled (418, 454) with delta (0, 0)
Screenshot: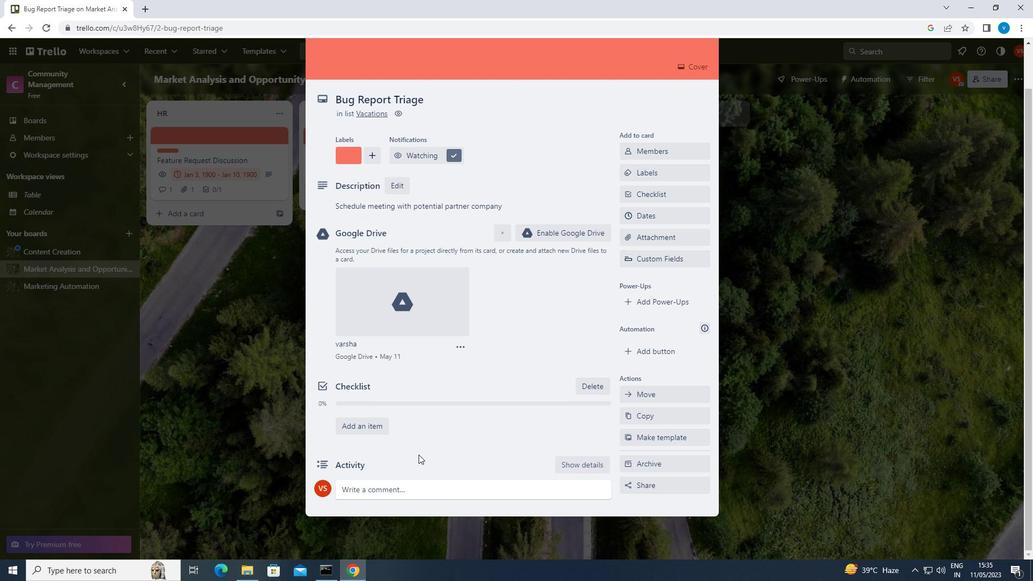 
Action: Mouse scrolled (418, 454) with delta (0, 0)
Screenshot: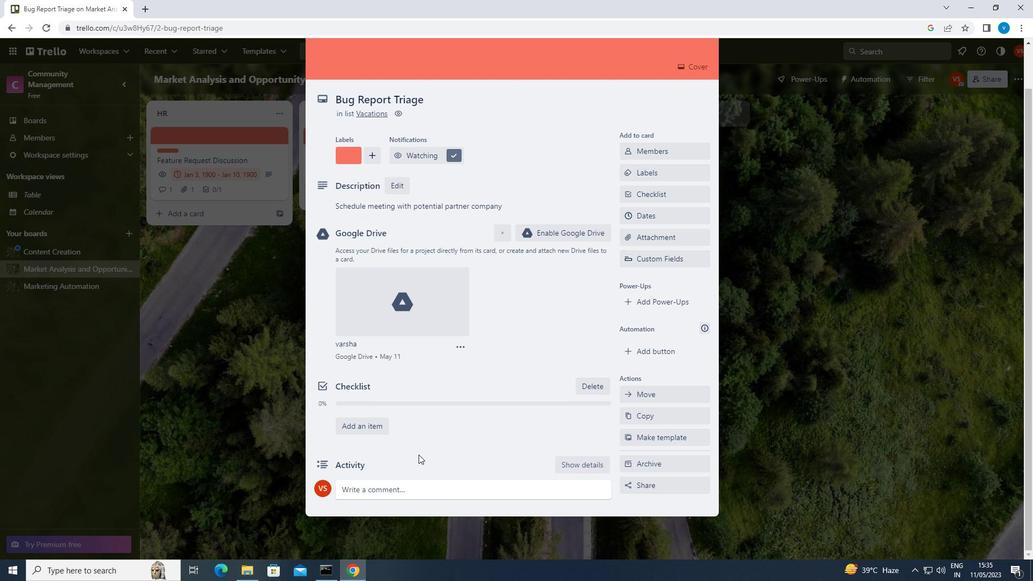 
Action: Mouse scrolled (418, 454) with delta (0, 0)
Screenshot: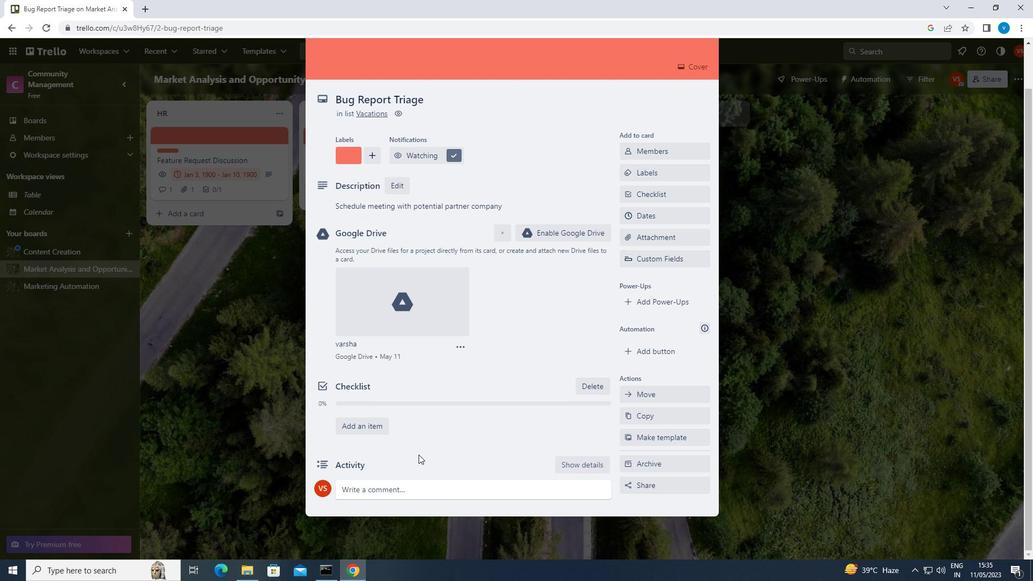 
Action: Mouse scrolled (418, 454) with delta (0, 0)
Screenshot: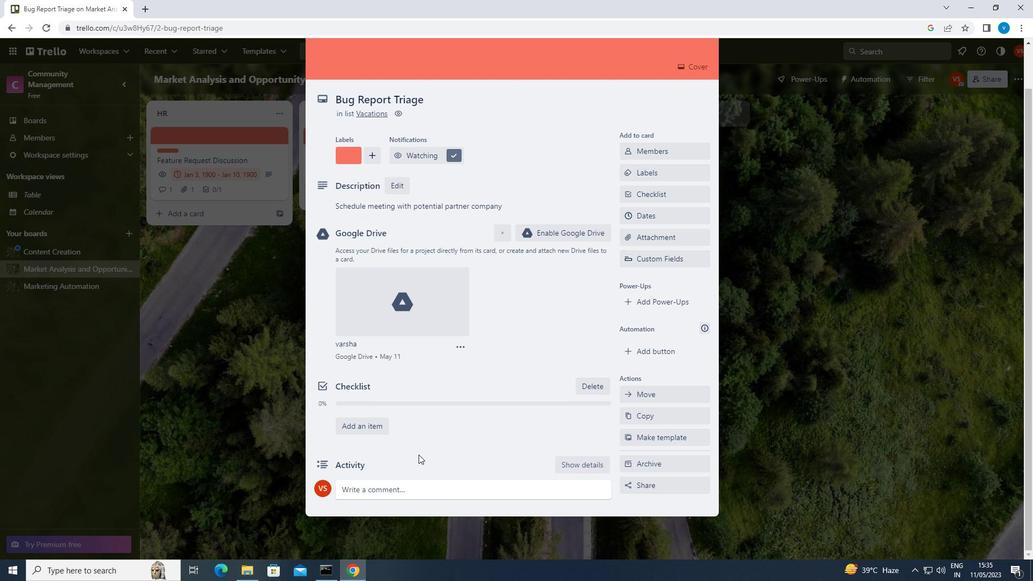 
Action: Mouse moved to (392, 489)
Screenshot: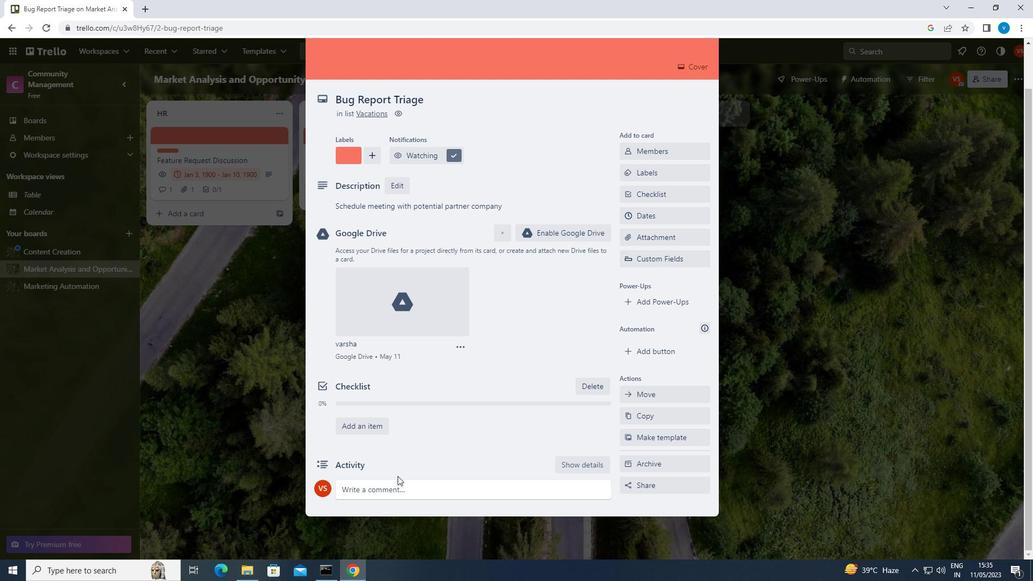 
Action: Mouse pressed left at (392, 489)
Screenshot: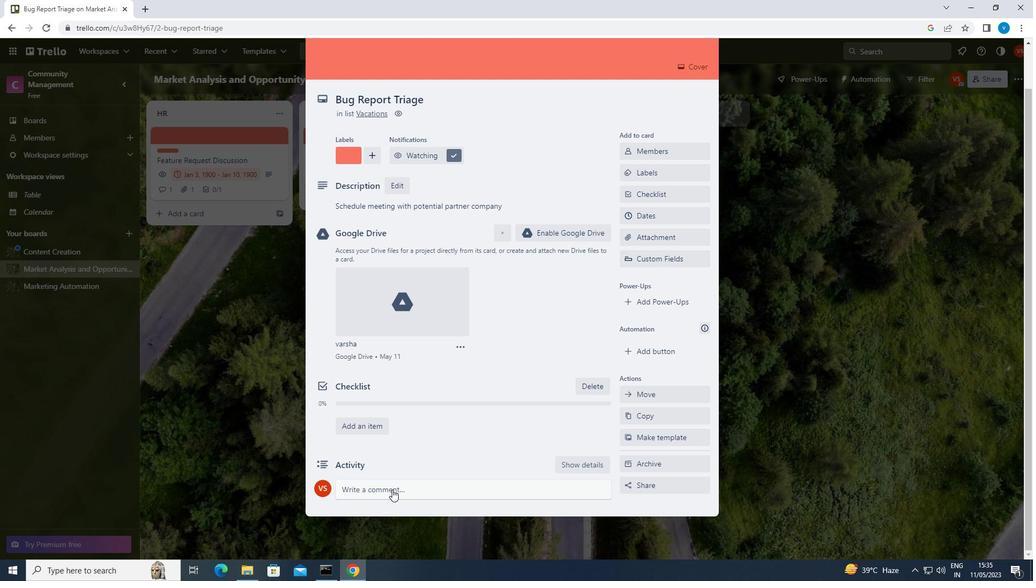 
Action: Mouse moved to (392, 489)
Screenshot: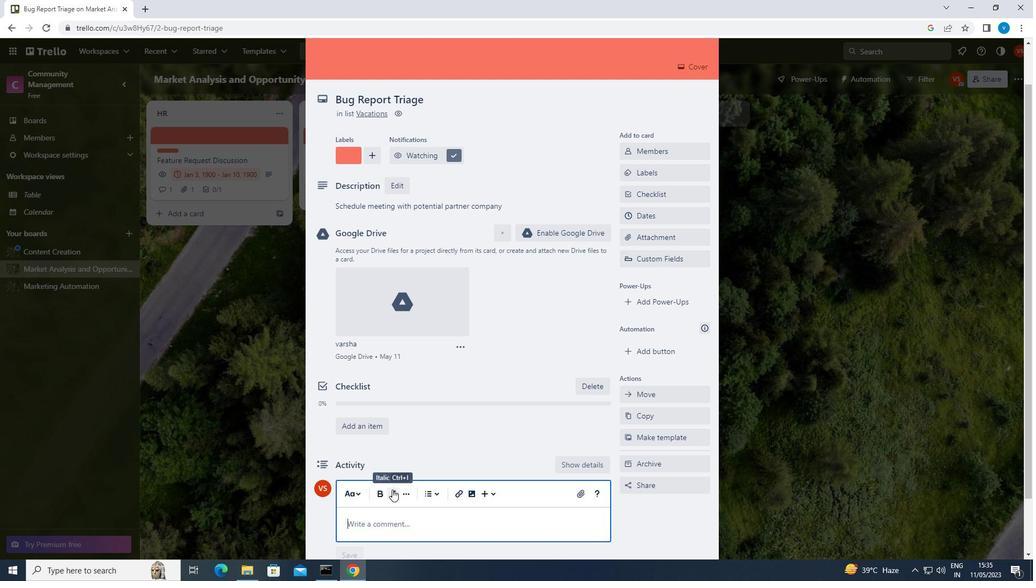
Action: Key pressed <Key.shift>LET<Key.space>US<Key.space>APPR
Screenshot: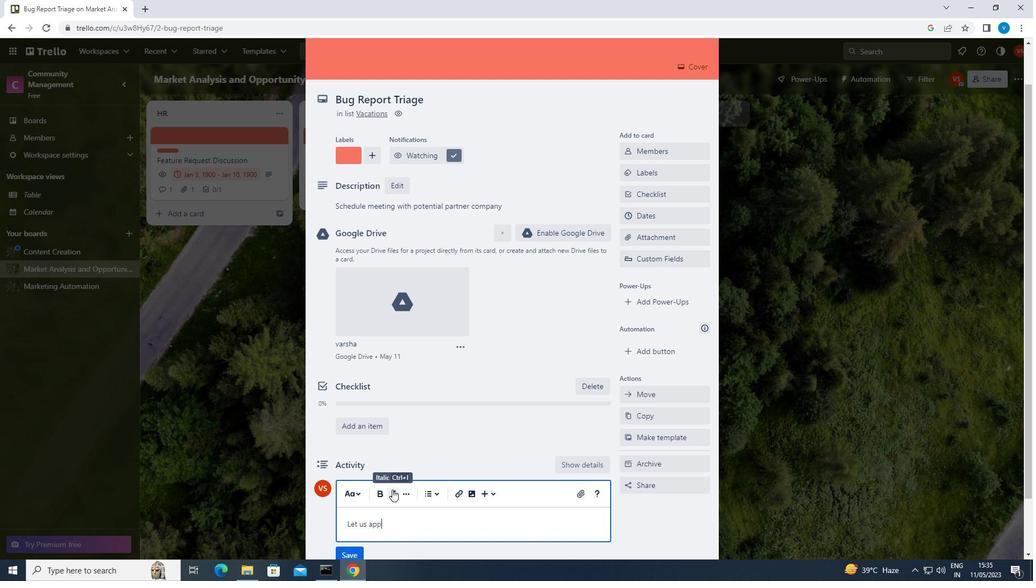 
Action: Mouse moved to (392, 489)
Screenshot: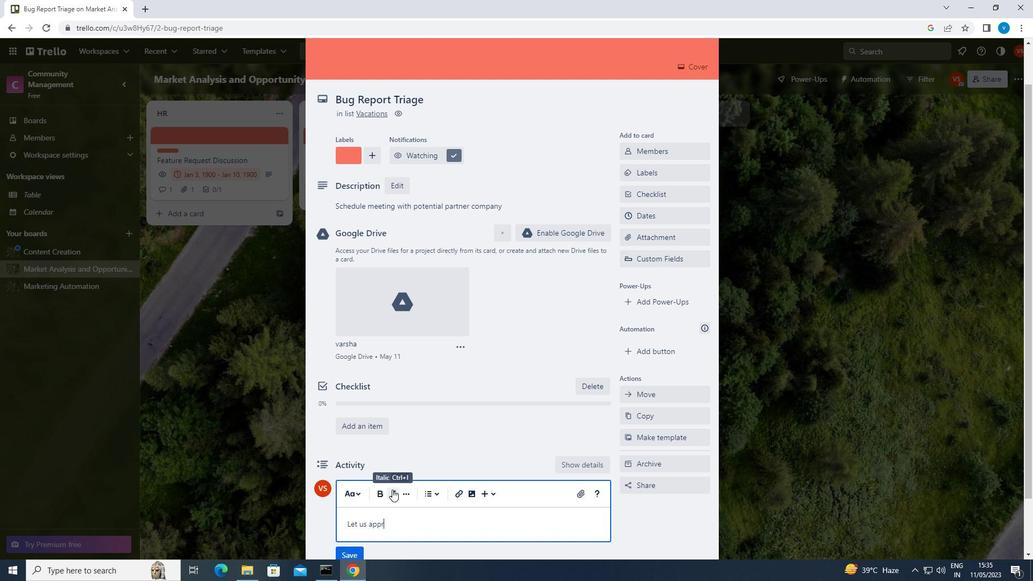 
Action: Key pressed OACH<Key.space>THIS<Key.space>TASK<Key.space>WITH<Key.space>A<Key.space>SENSE<Key.space>OF<Key.space>RISK-TAKING,<Key.space>RECOGNIZING<Key.space>THAT<Key.space>CALCULATED<Key.space>RISKS<Key.space>CAN<Key.space>LEAD<Key.space>TO<Key.space>NEW<Key.space>OPPORTUNITIES<Key.space>AND<Key.space>GROWTH.
Screenshot: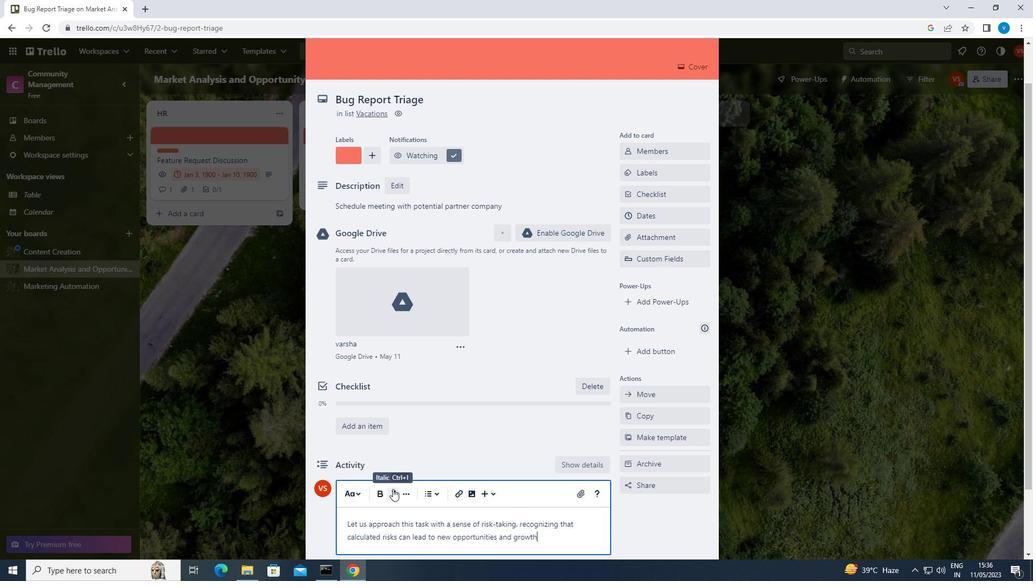 
Action: Mouse moved to (440, 465)
Screenshot: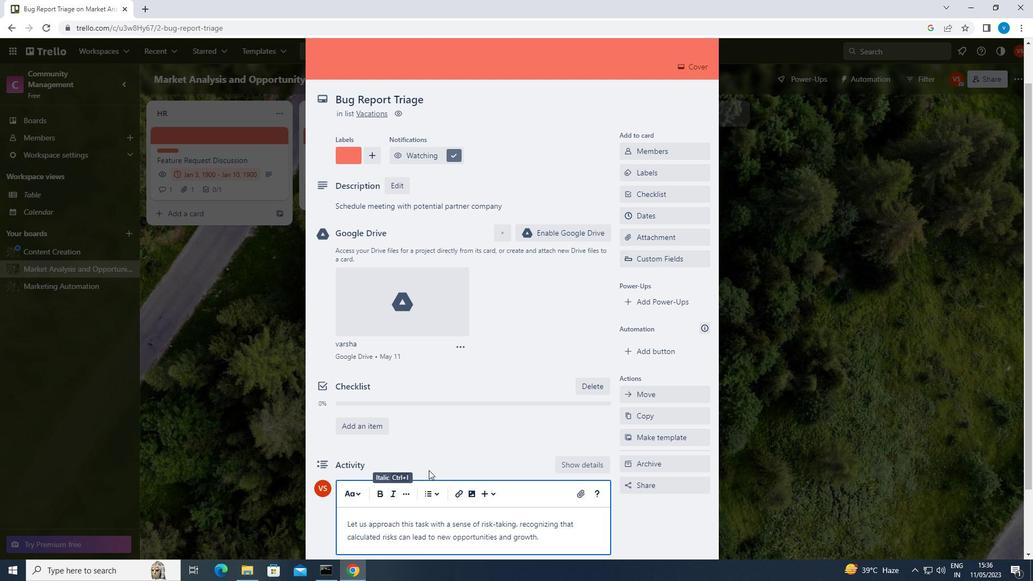 
Action: Mouse scrolled (440, 465) with delta (0, 0)
Screenshot: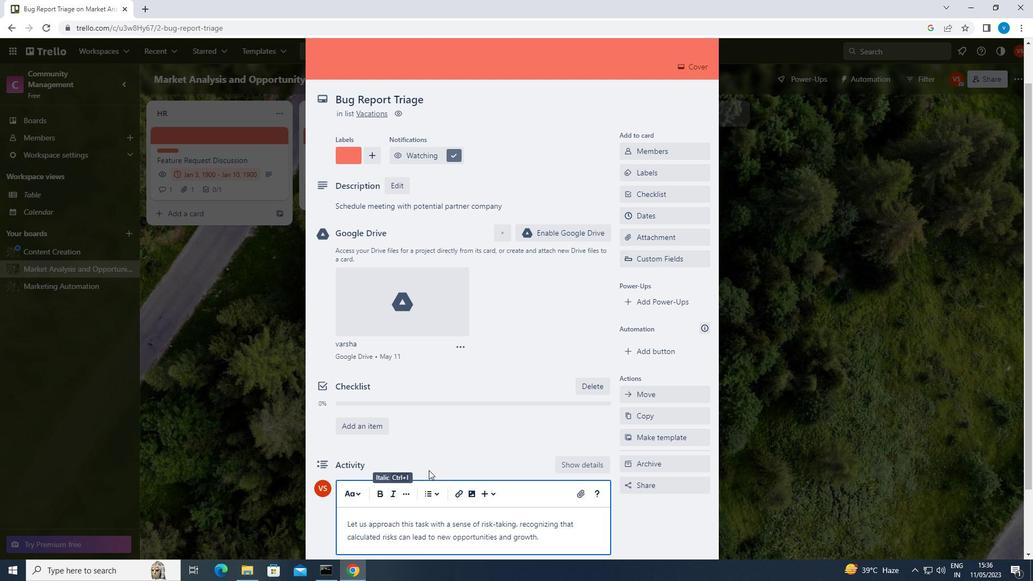
Action: Mouse moved to (440, 465)
Screenshot: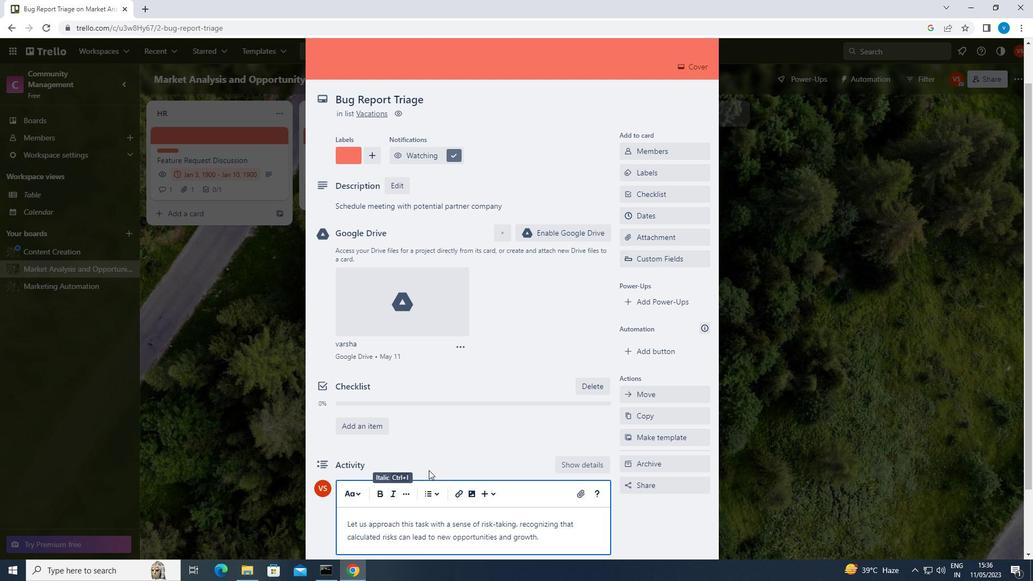 
Action: Mouse scrolled (440, 465) with delta (0, 0)
Screenshot: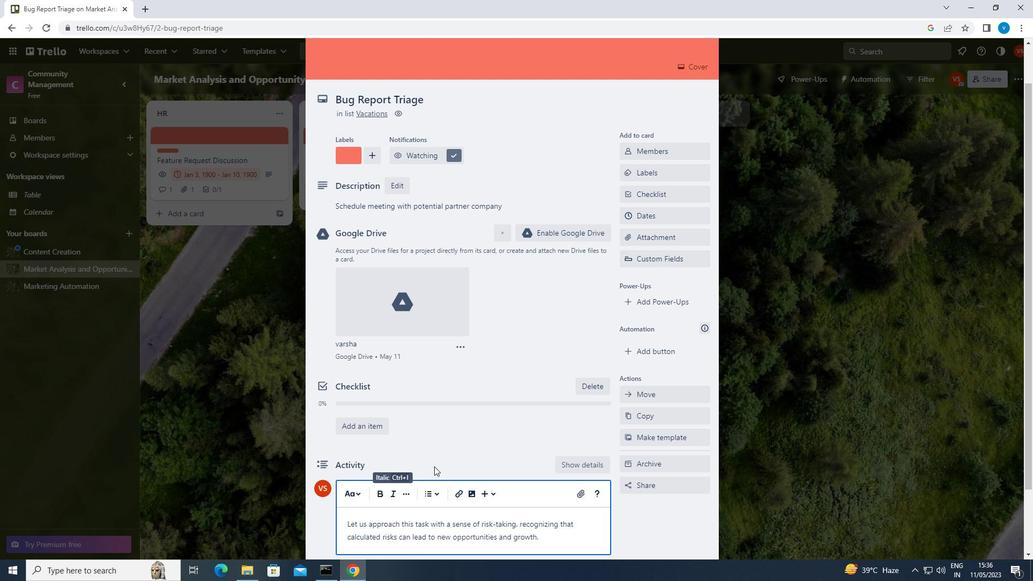 
Action: Mouse scrolled (440, 465) with delta (0, 0)
Screenshot: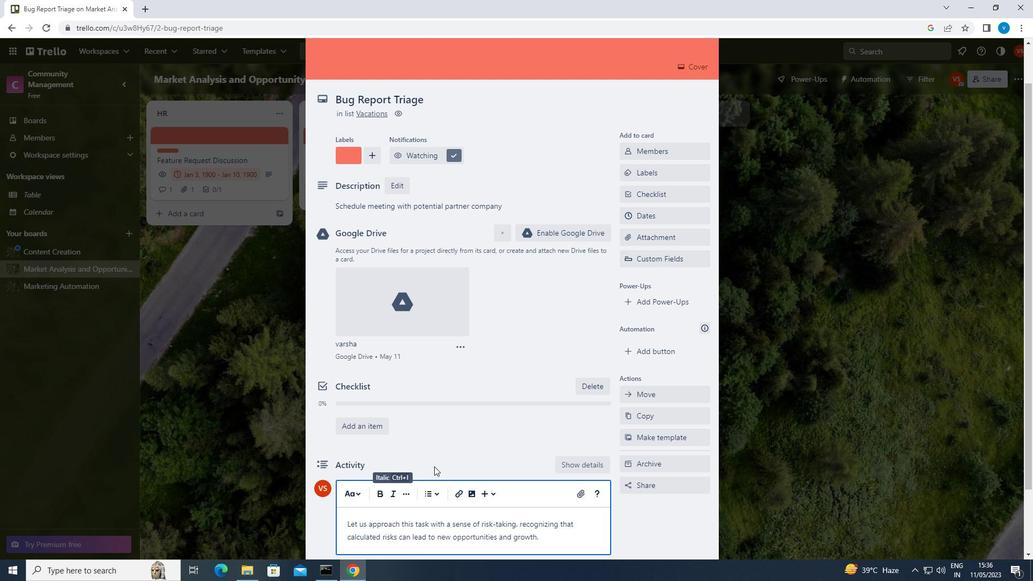
Action: Mouse scrolled (440, 465) with delta (0, 0)
Screenshot: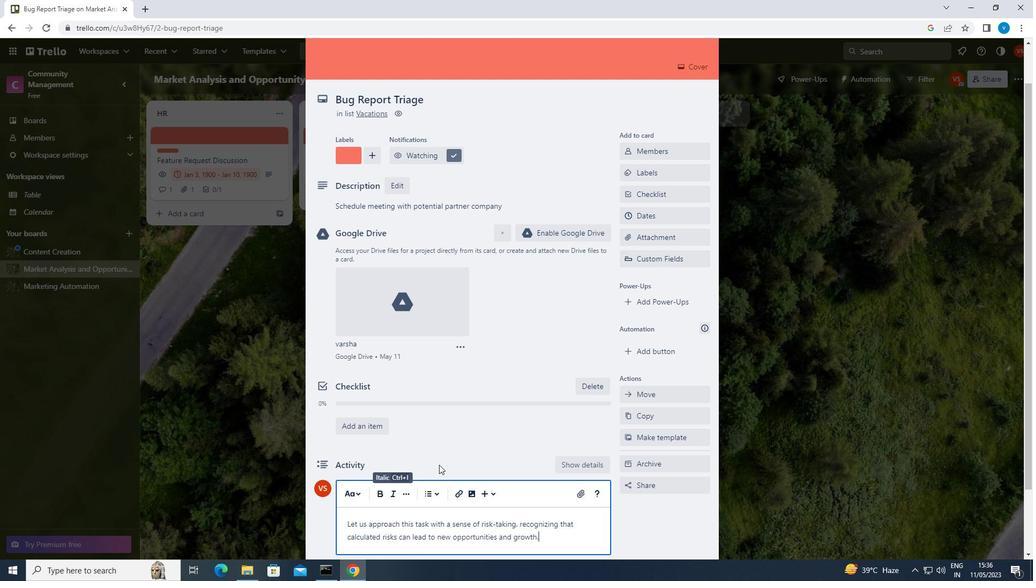 
Action: Mouse scrolled (440, 465) with delta (0, 0)
Screenshot: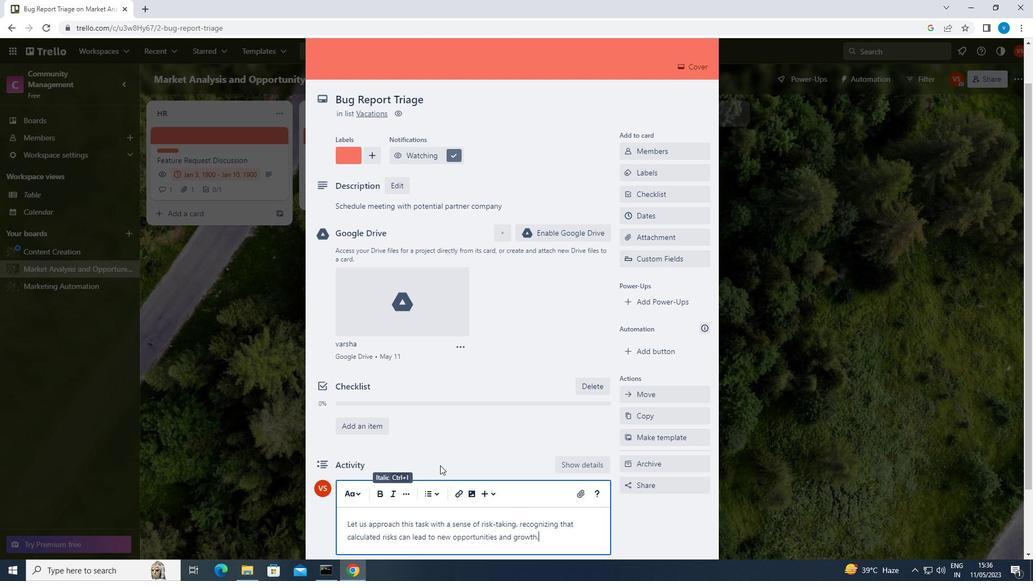 
Action: Mouse moved to (345, 494)
Screenshot: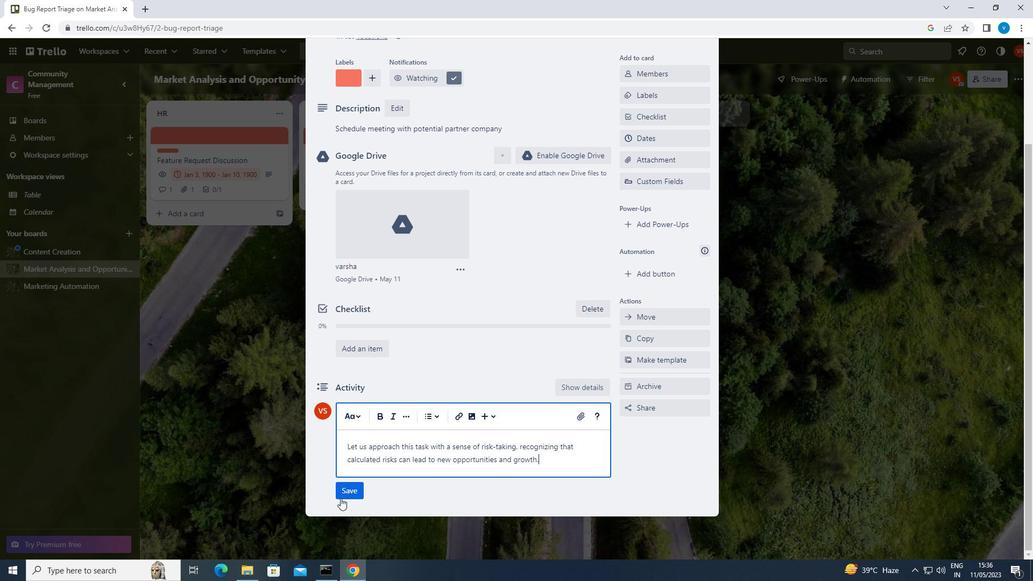 
Action: Mouse pressed left at (345, 494)
Screenshot: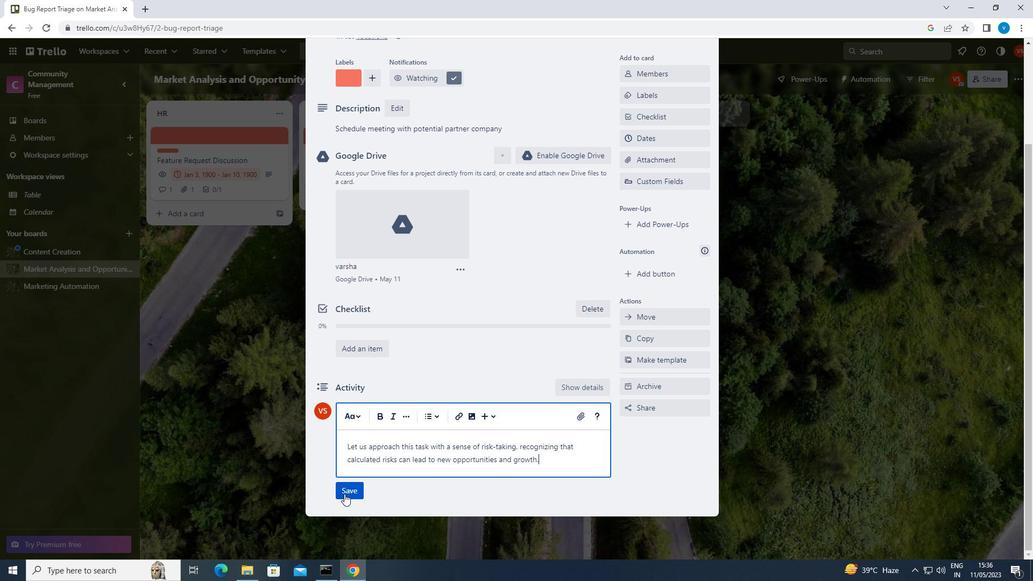 
Action: Mouse moved to (433, 473)
Screenshot: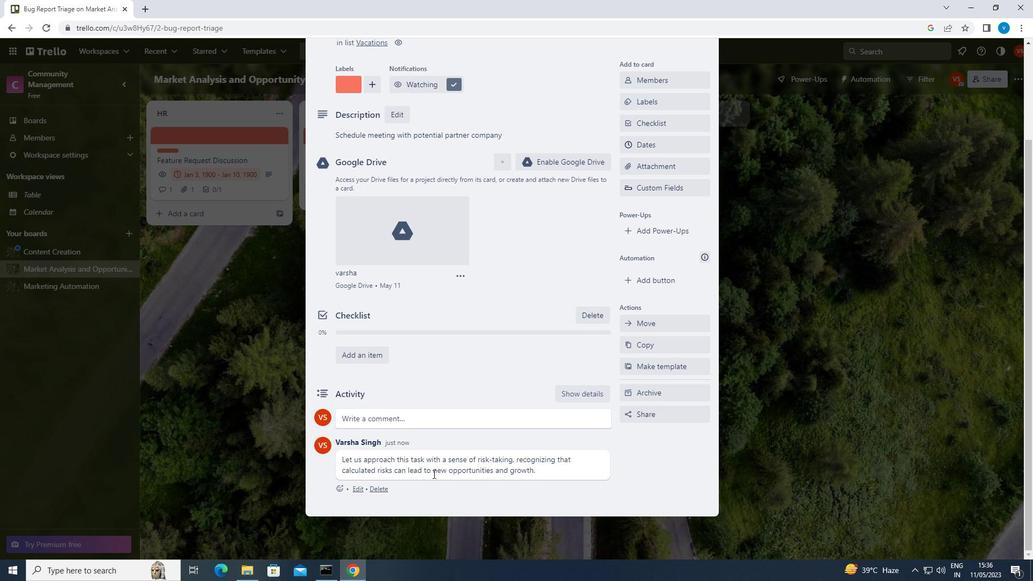 
Action: Mouse scrolled (433, 473) with delta (0, 0)
Screenshot: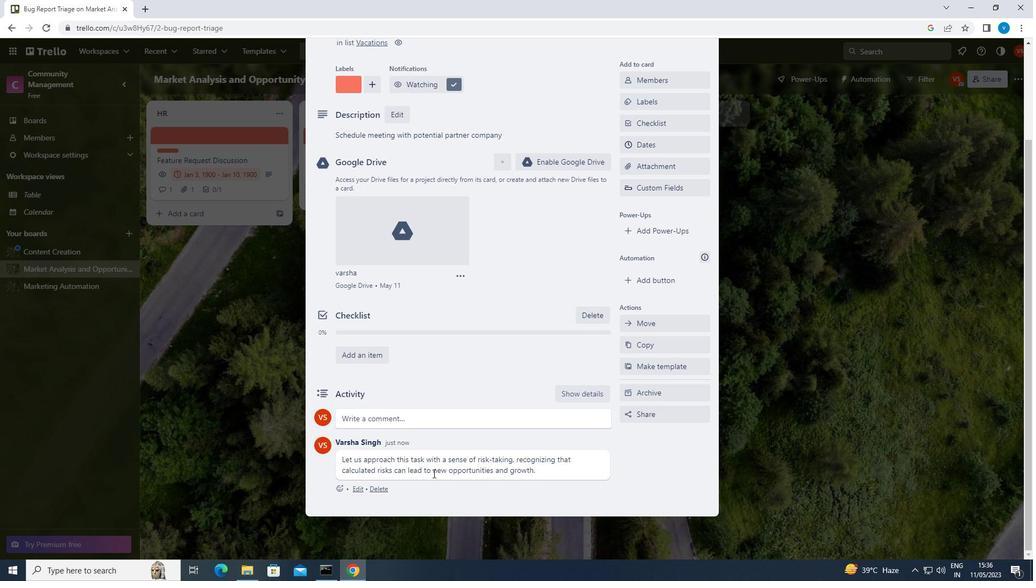 
Action: Mouse moved to (664, 202)
Screenshot: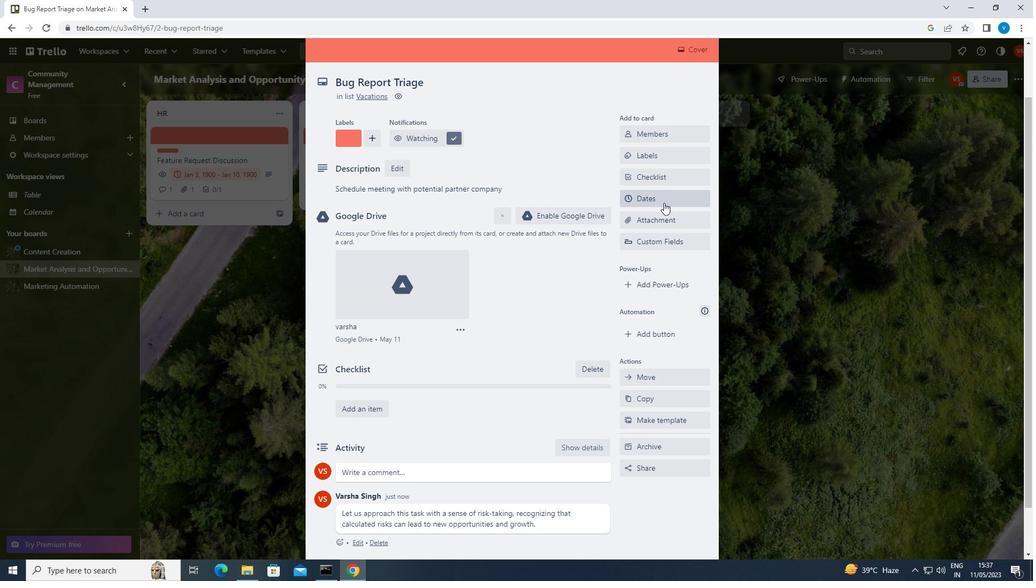
Action: Mouse pressed left at (664, 202)
Screenshot: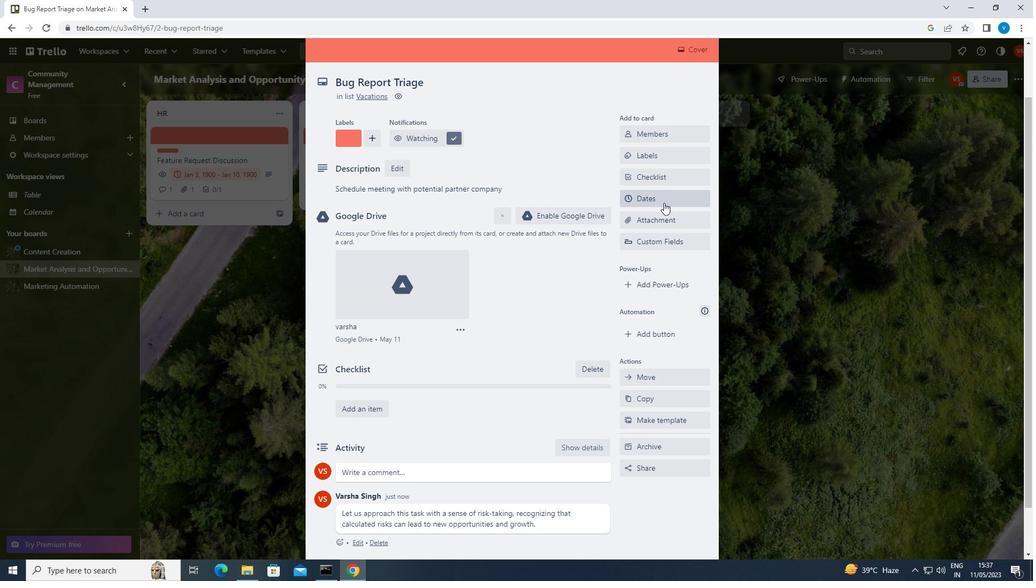 
Action: Mouse moved to (633, 274)
Screenshot: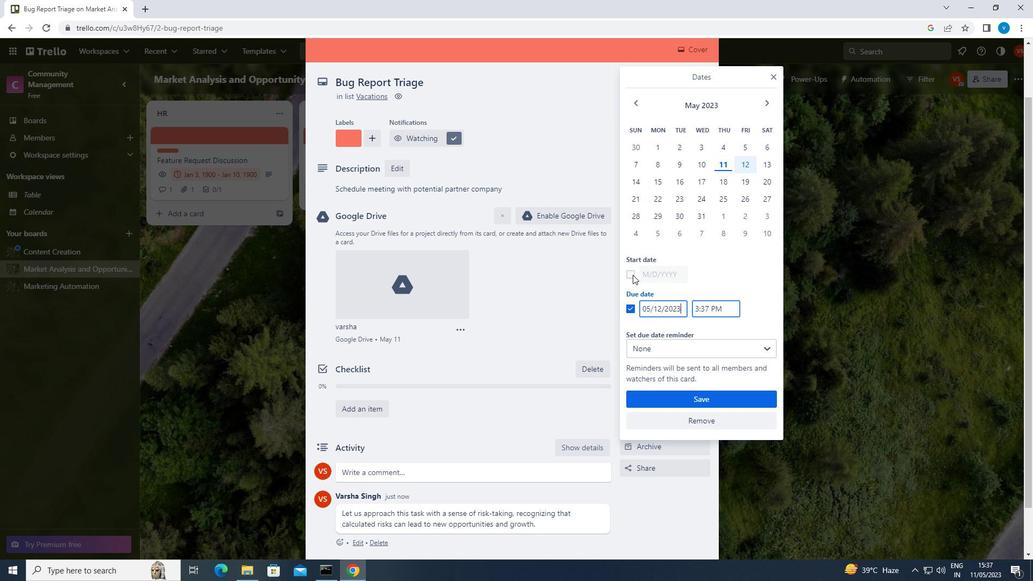 
Action: Mouse pressed left at (633, 274)
Screenshot: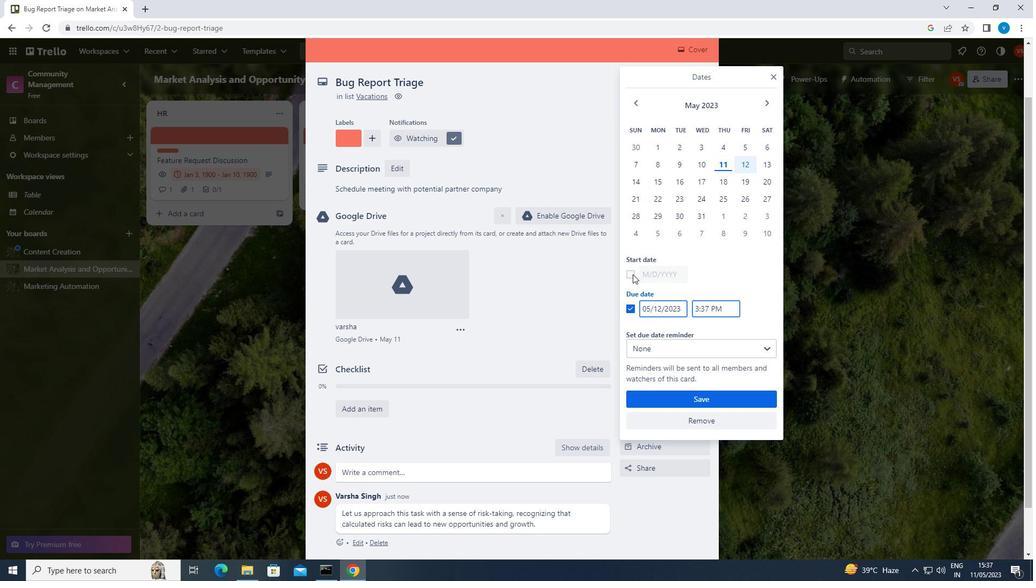 
Action: Mouse moved to (684, 272)
Screenshot: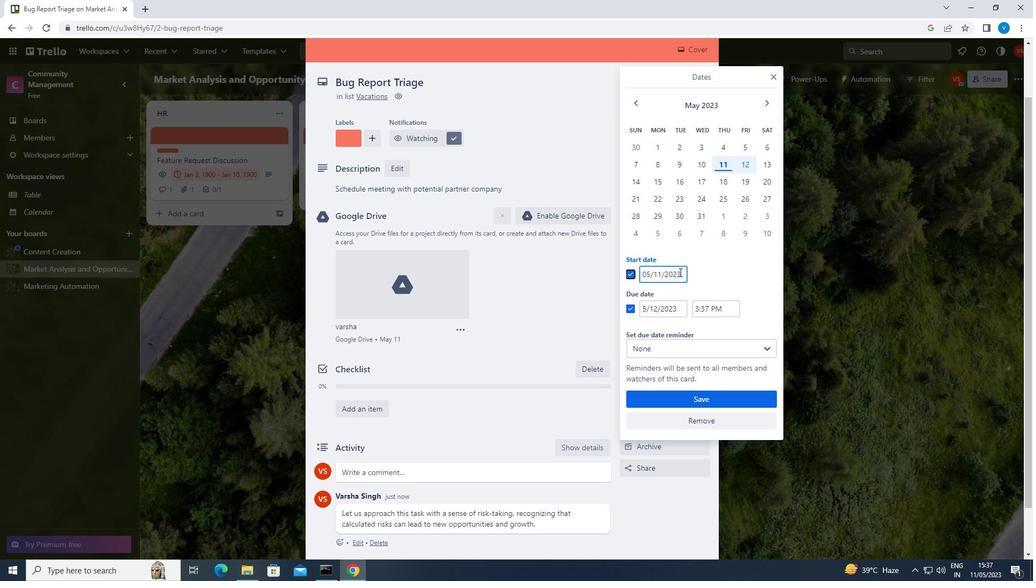 
Action: Mouse pressed left at (684, 272)
Screenshot: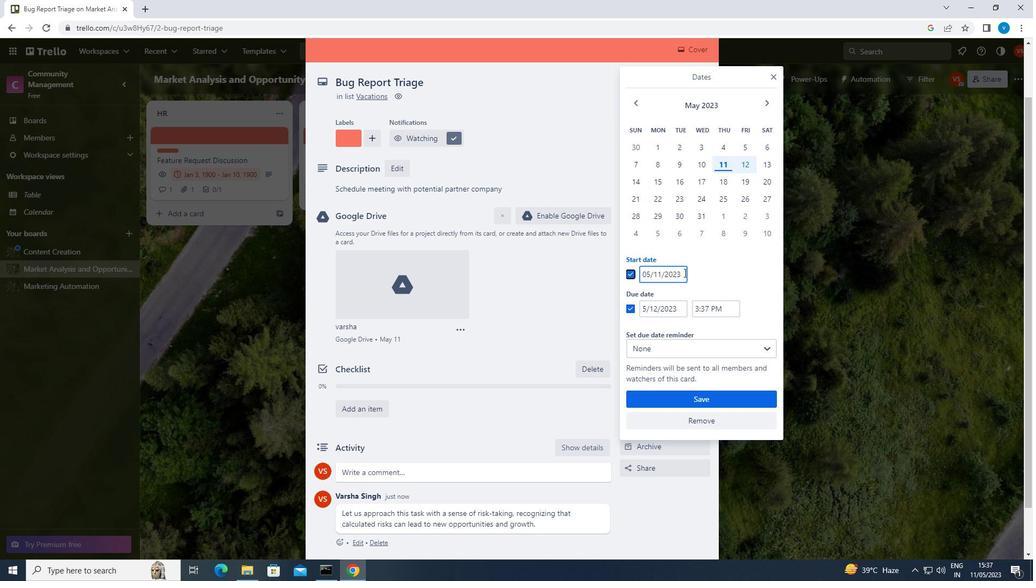 
Action: Mouse moved to (683, 272)
Screenshot: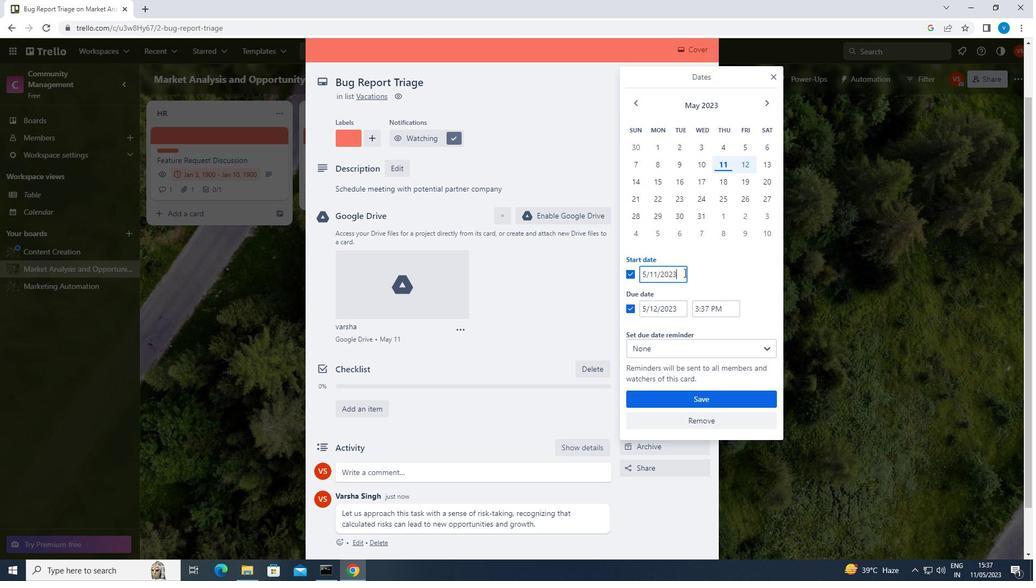 
Action: Key pressed <Key.backspace><Key.backspace><Key.backspace><Key.backspace><Key.backspace><Key.backspace><Key.backspace><Key.backspace><Key.backspace><Key.backspace><Key.backspace><Key.backspace><Key.backspace><Key.backspace><Key.backspace><Key.backspace><Key.backspace><Key.backspace><Key.backspace><Key.backspace>1/06/1900
Screenshot: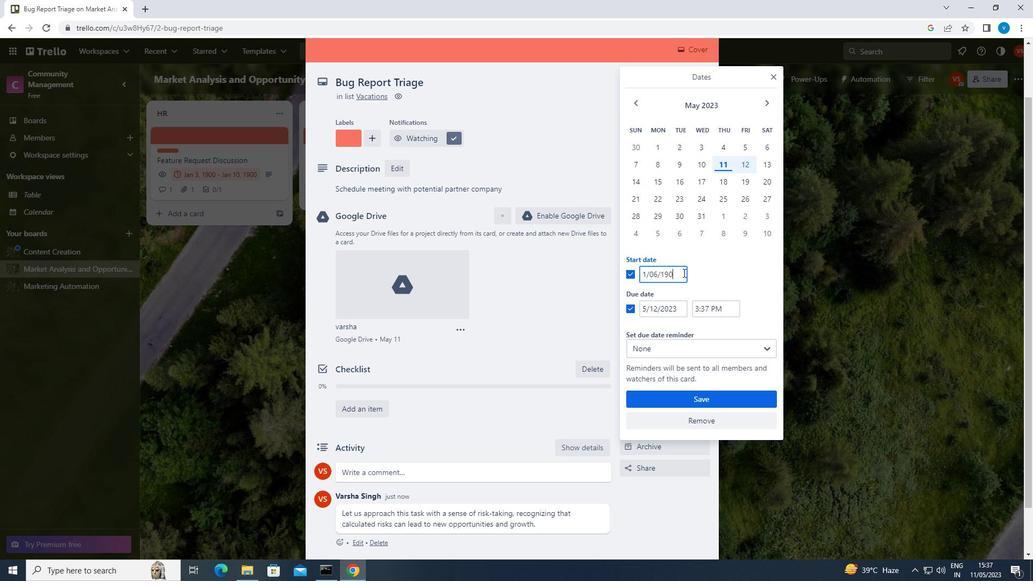 
Action: Mouse moved to (680, 313)
Screenshot: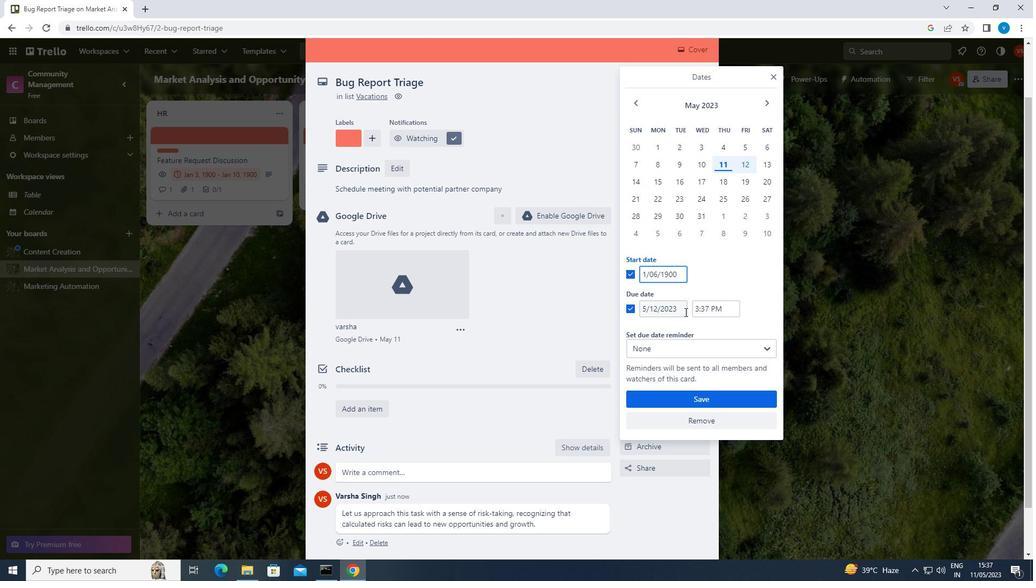 
Action: Mouse pressed left at (680, 313)
Screenshot: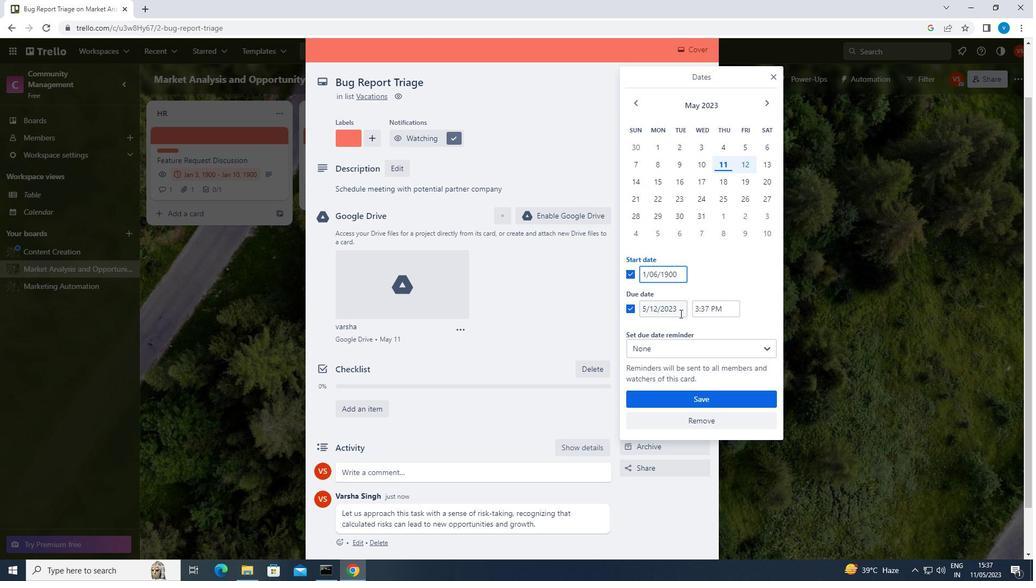 
Action: Mouse moved to (680, 311)
Screenshot: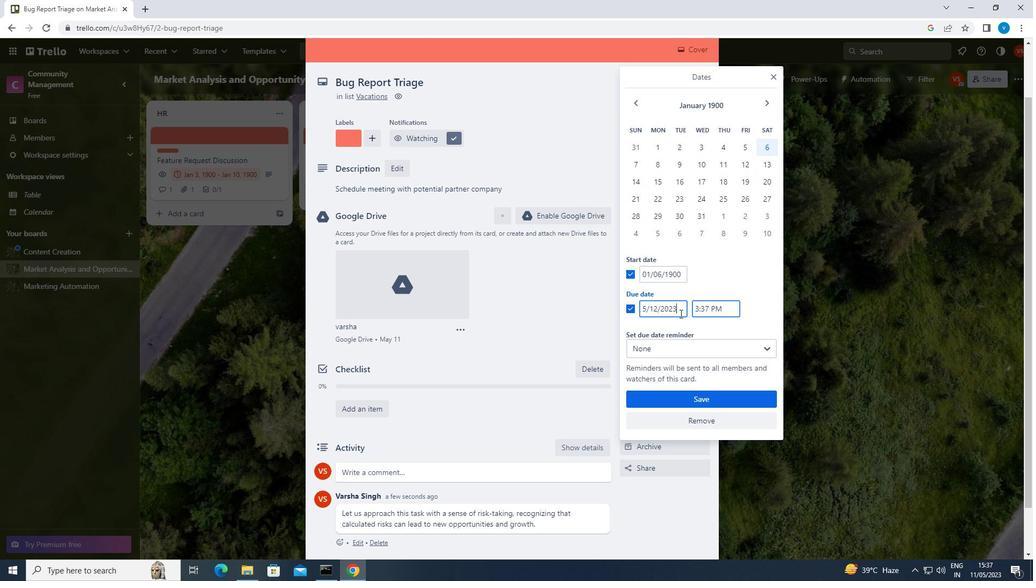 
Action: Key pressed <Key.backspace><Key.backspace><Key.backspace><Key.backspace><Key.backspace><Key.backspace><Key.backspace><Key.backspace><Key.backspace><Key.backspace><Key.backspace><Key.backspace><Key.backspace><Key.backspace><Key.backspace><Key.backspace>1/13/1900
Screenshot: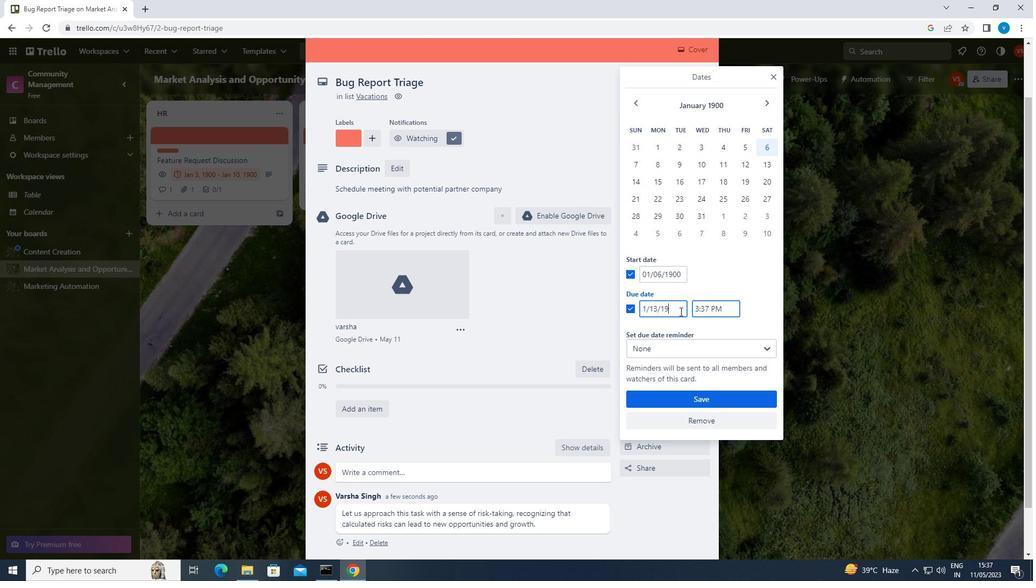 
Action: Mouse moved to (710, 398)
Screenshot: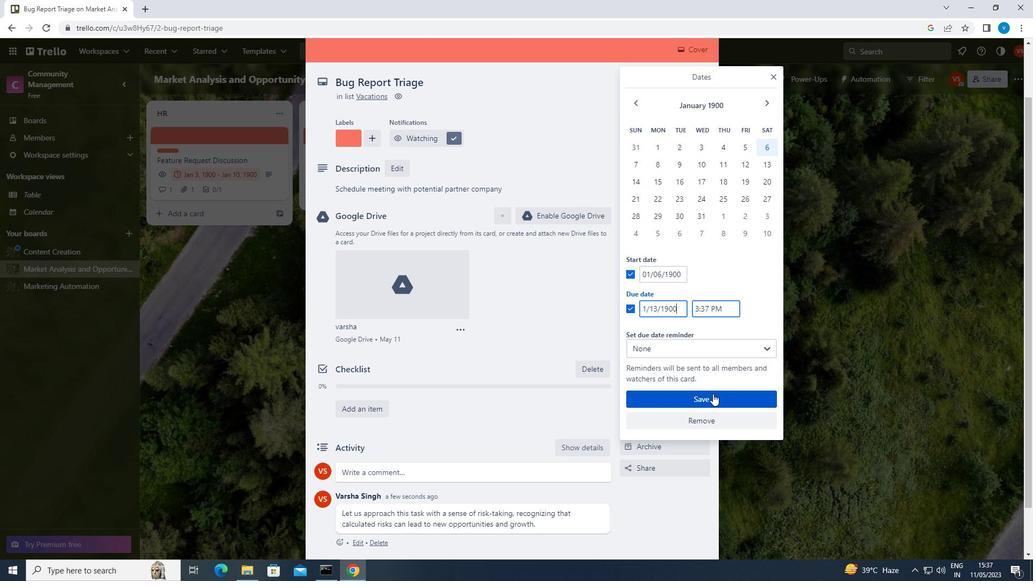 
Action: Mouse pressed left at (710, 398)
Screenshot: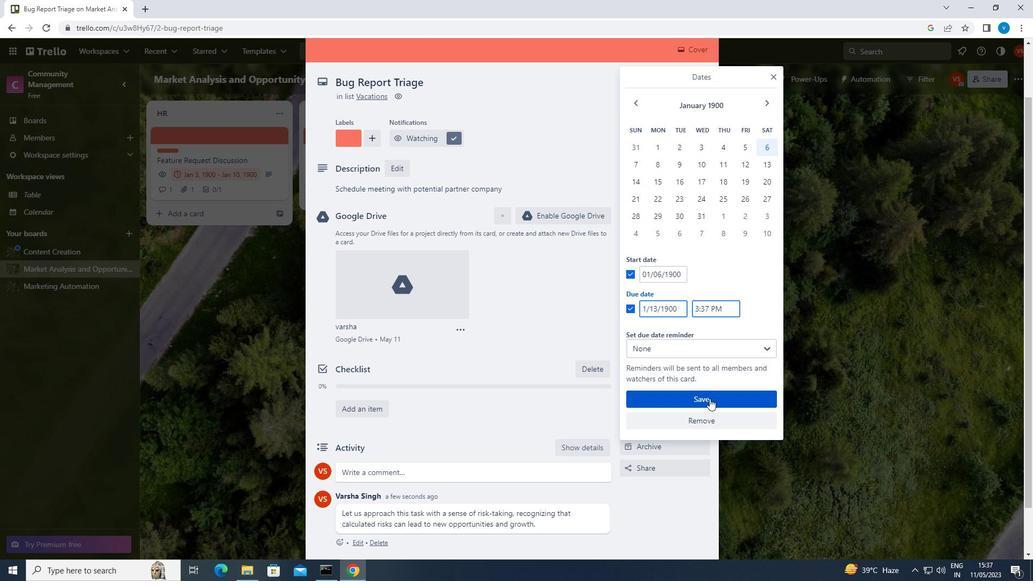 
Action: Mouse moved to (546, 380)
Screenshot: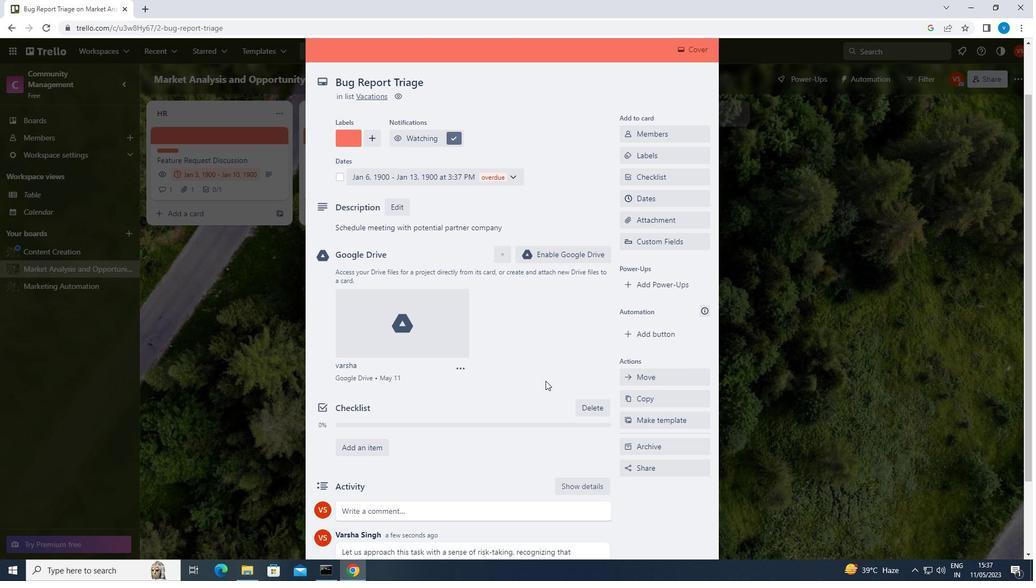
